 Task: Find a house in Lara, Australia for 8 guests from 24 Aug to 10 Sep, with 4 bedrooms, 4 beds, 4 bathrooms, a price range of ₹12,000 to ₹15,000, and free parking.
Action: Mouse moved to (425, 100)
Screenshot: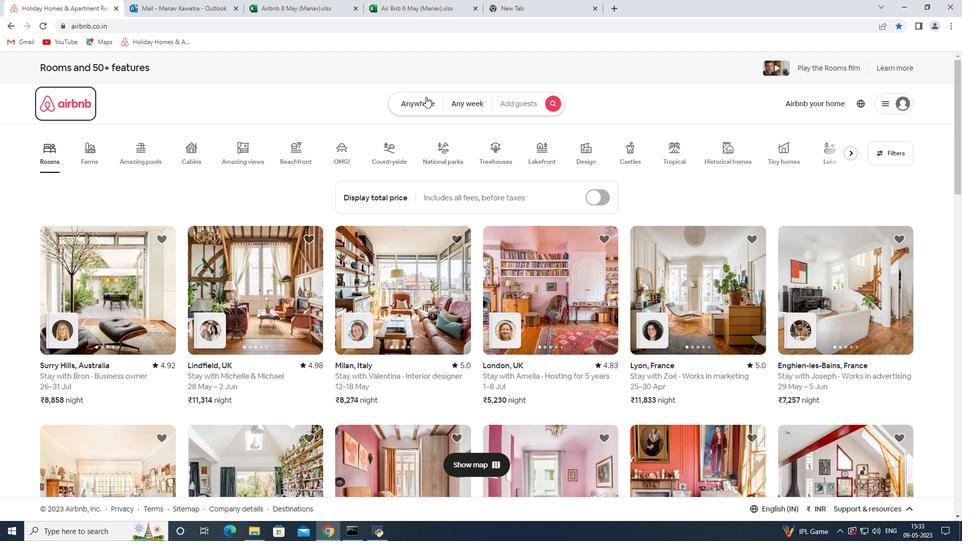 
Action: Mouse pressed left at (425, 100)
Screenshot: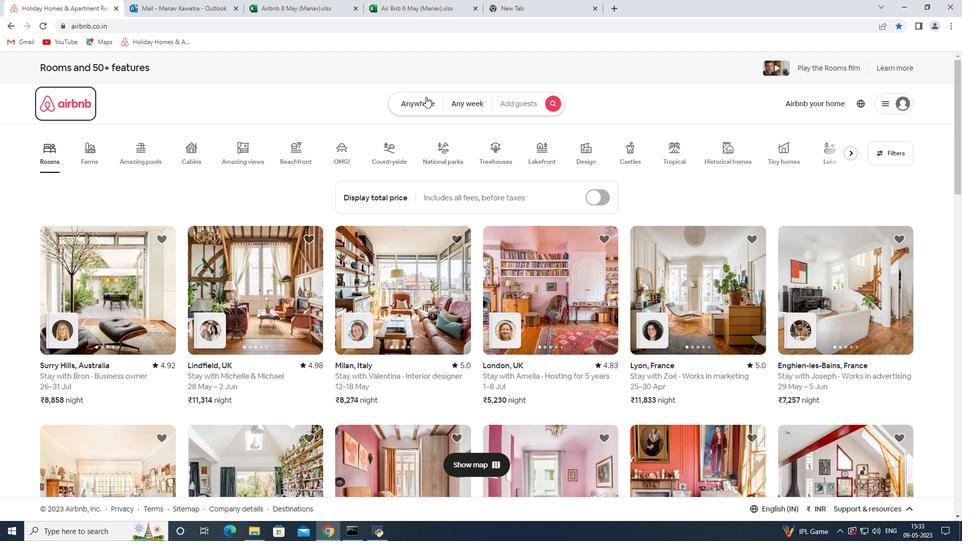 
Action: Mouse moved to (371, 143)
Screenshot: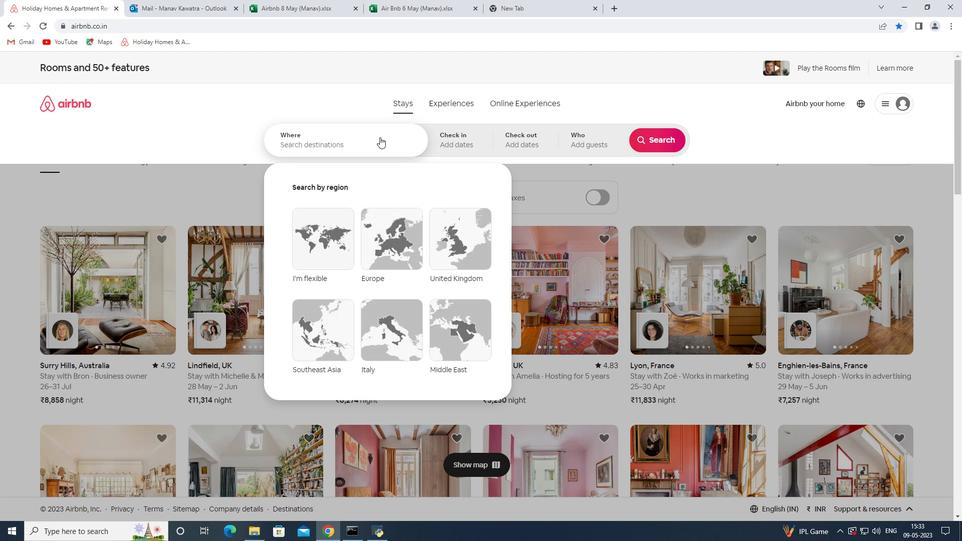 
Action: Mouse pressed left at (371, 143)
Screenshot: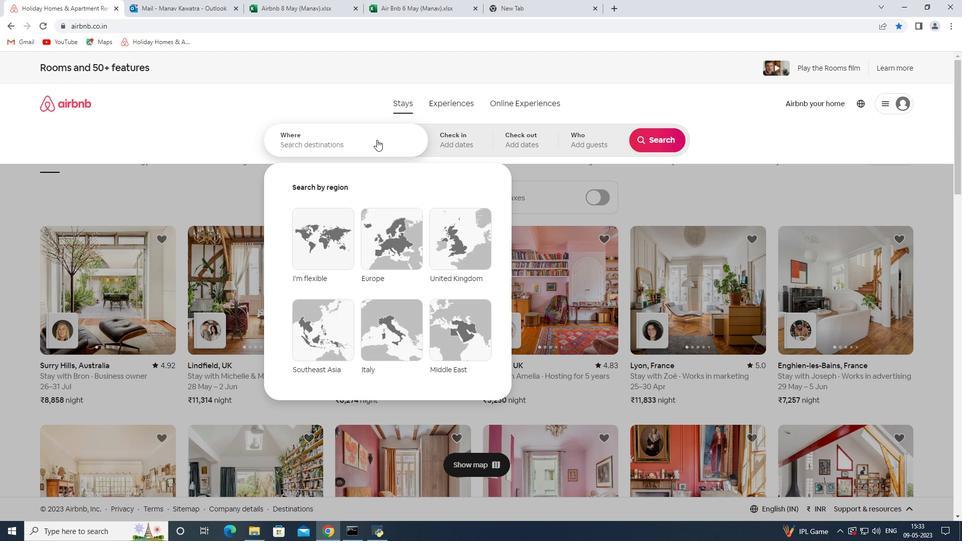 
Action: Key pressed <Key.shift>Lara<Key.space><Key.shift><Key.shift><Key.shift><Key.shift><Key.shift><Key.shift><Key.shift>Australia<Key.space><Key.enter>
Screenshot: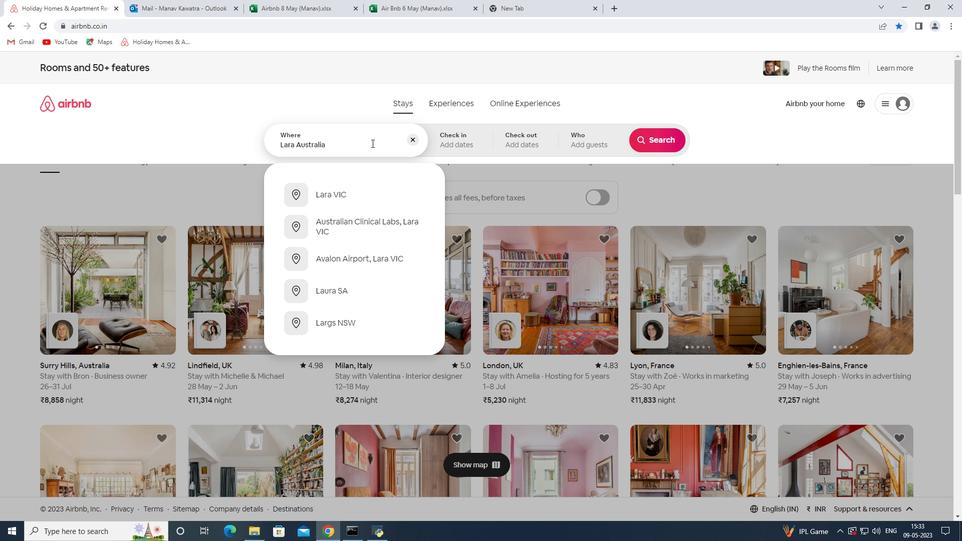
Action: Mouse moved to (656, 226)
Screenshot: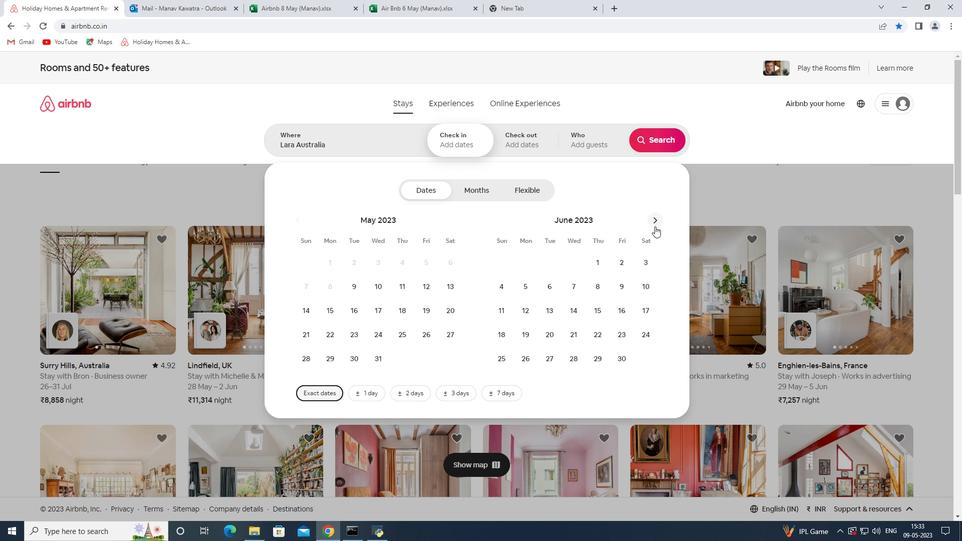 
Action: Mouse pressed left at (656, 226)
Screenshot: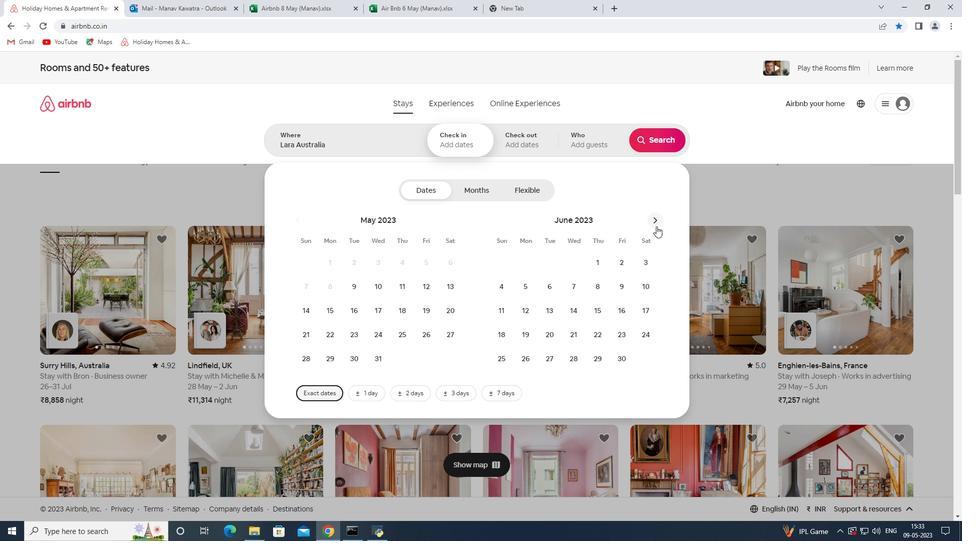 
Action: Mouse pressed left at (656, 226)
Screenshot: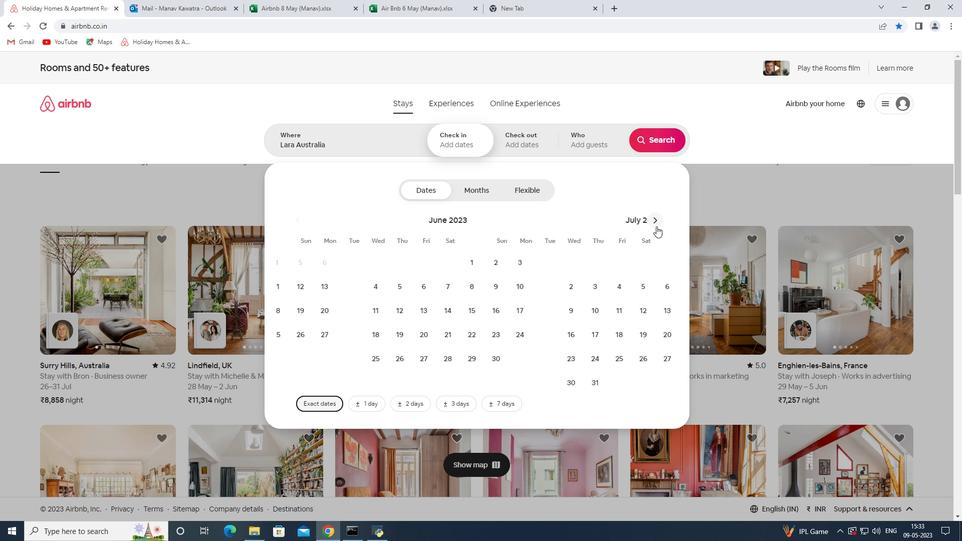 
Action: Mouse moved to (600, 335)
Screenshot: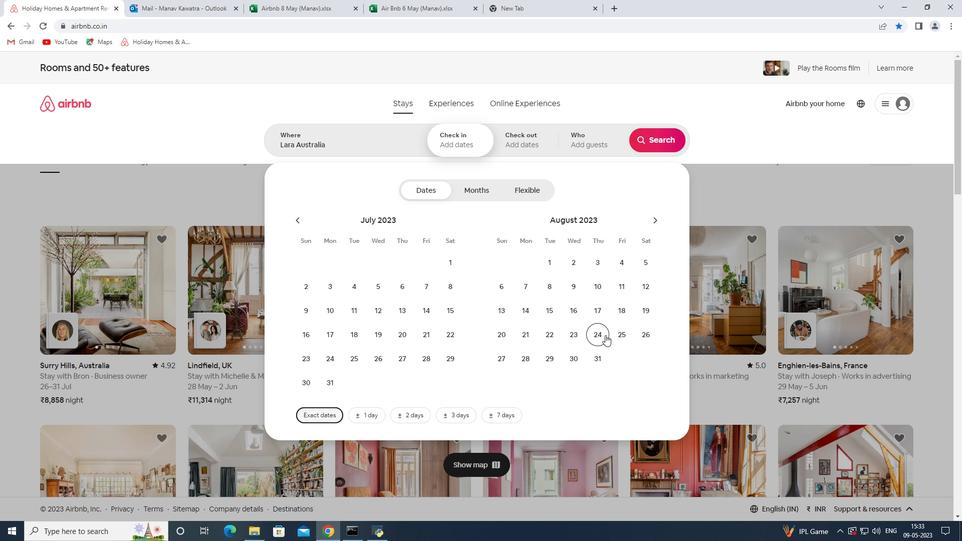 
Action: Mouse pressed left at (600, 335)
Screenshot: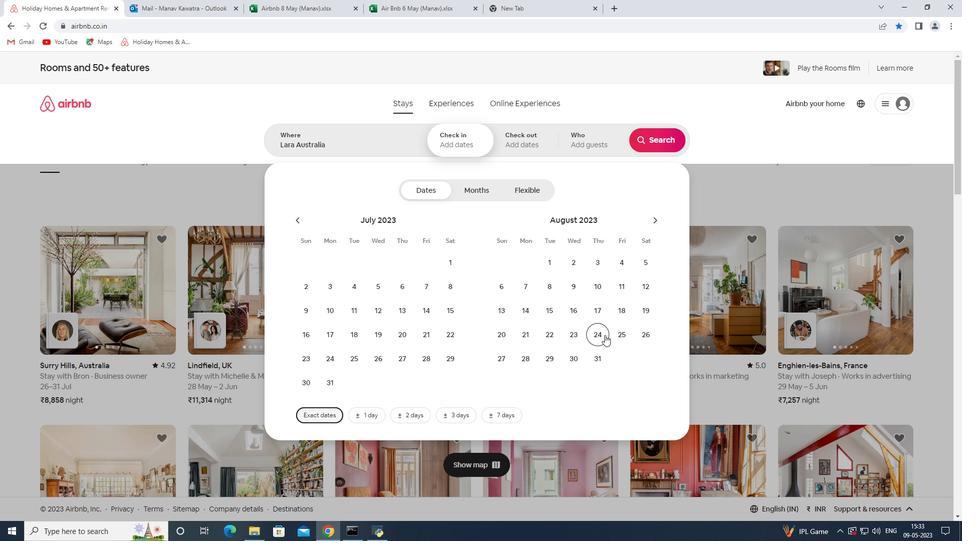 
Action: Mouse moved to (655, 218)
Screenshot: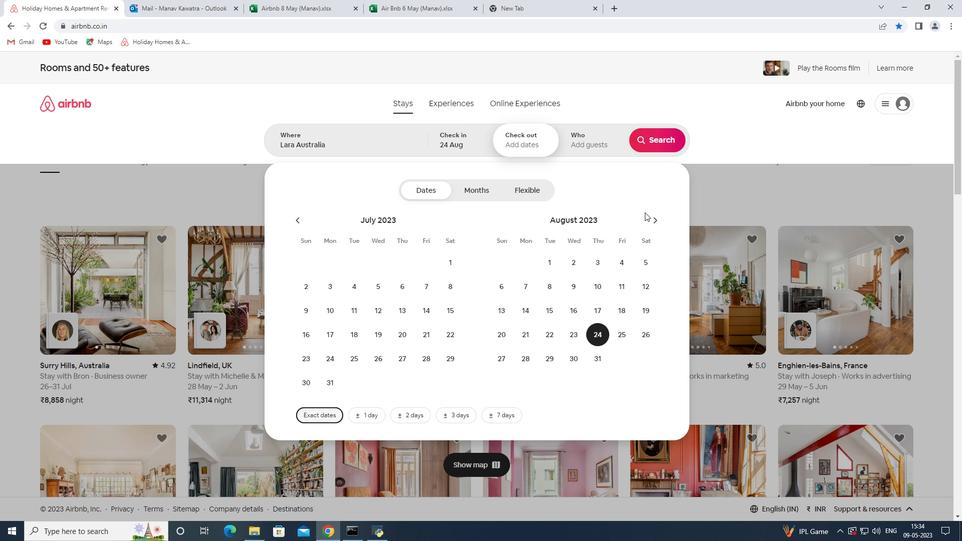 
Action: Mouse pressed left at (655, 218)
Screenshot: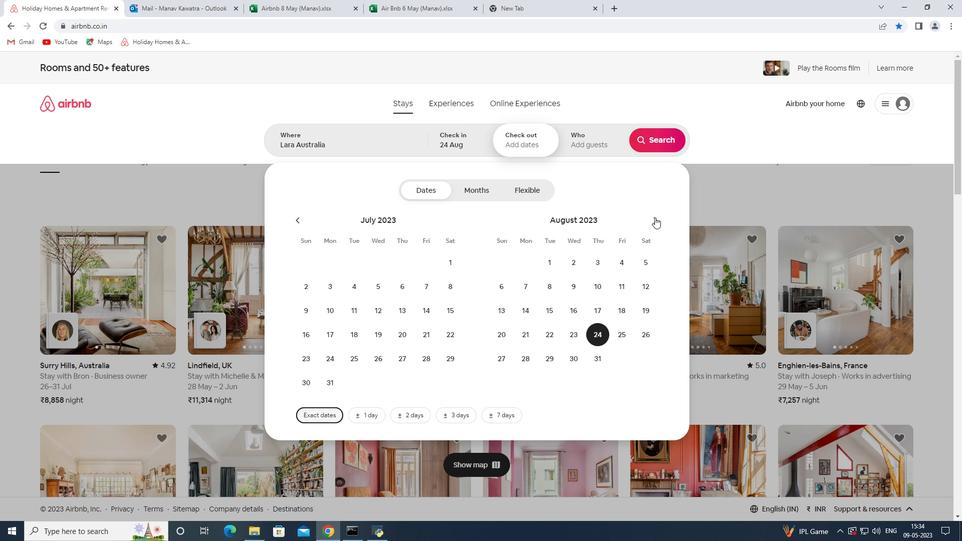 
Action: Mouse moved to (498, 316)
Screenshot: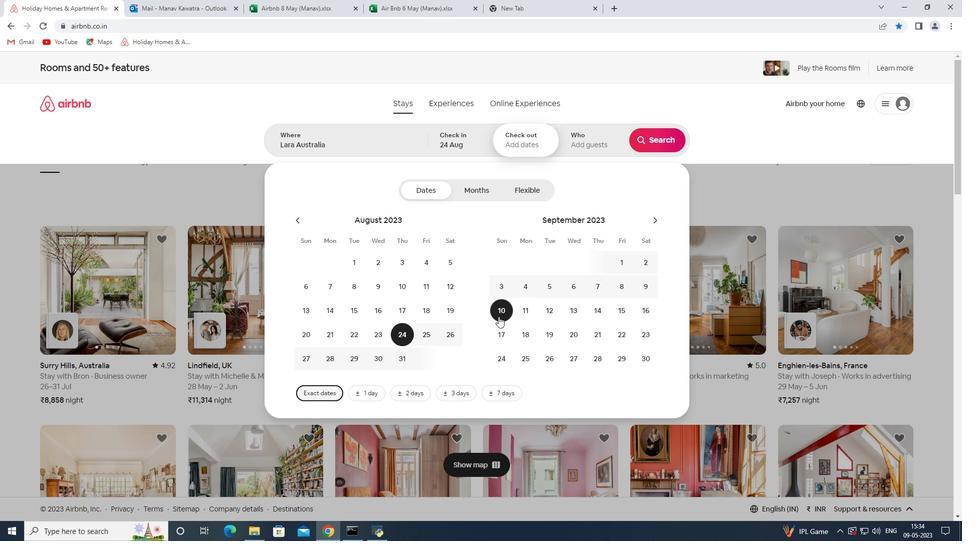 
Action: Mouse pressed left at (498, 316)
Screenshot: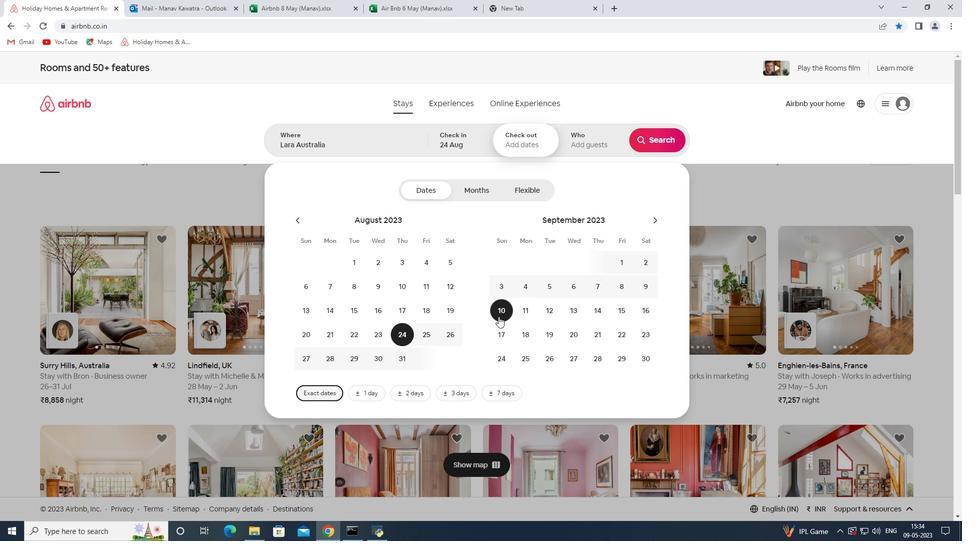 
Action: Mouse moved to (589, 141)
Screenshot: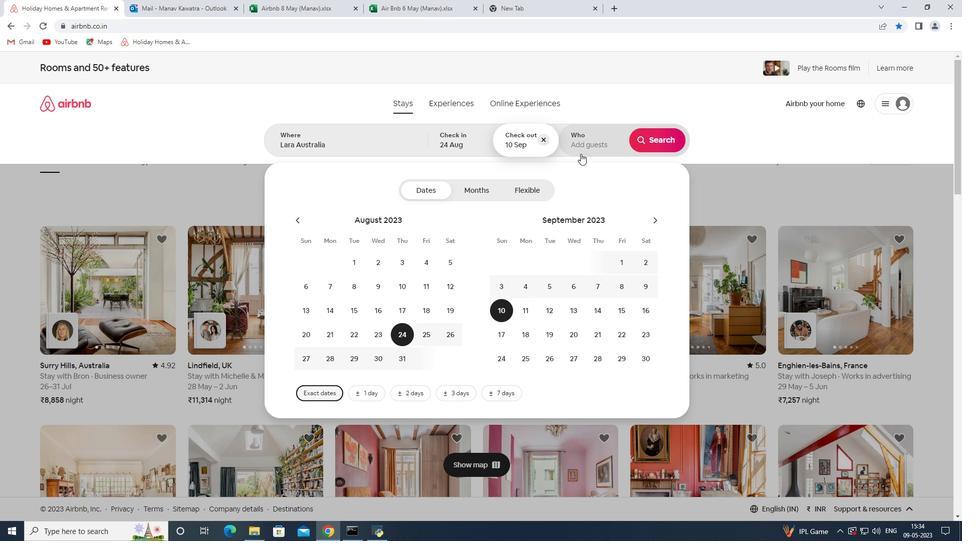 
Action: Mouse pressed left at (589, 141)
Screenshot: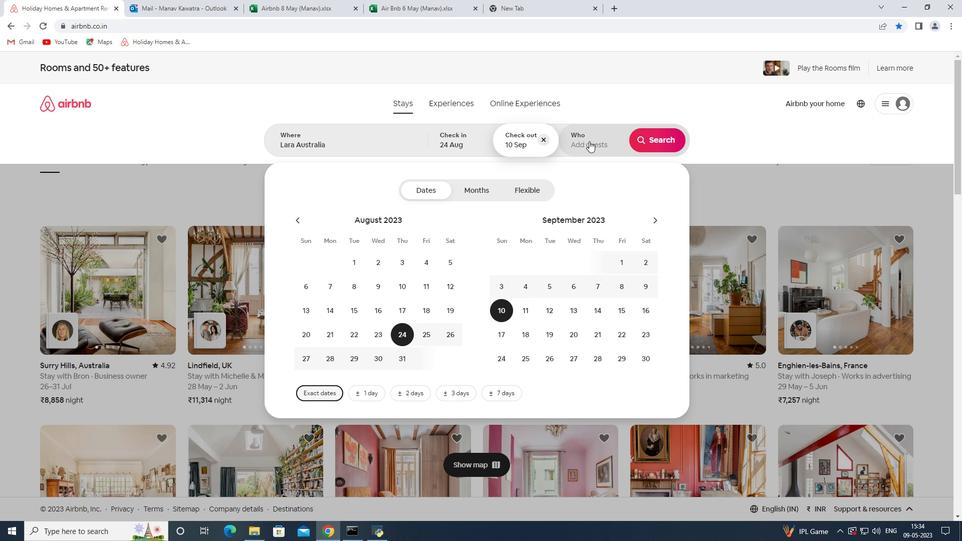 
Action: Mouse moved to (660, 199)
Screenshot: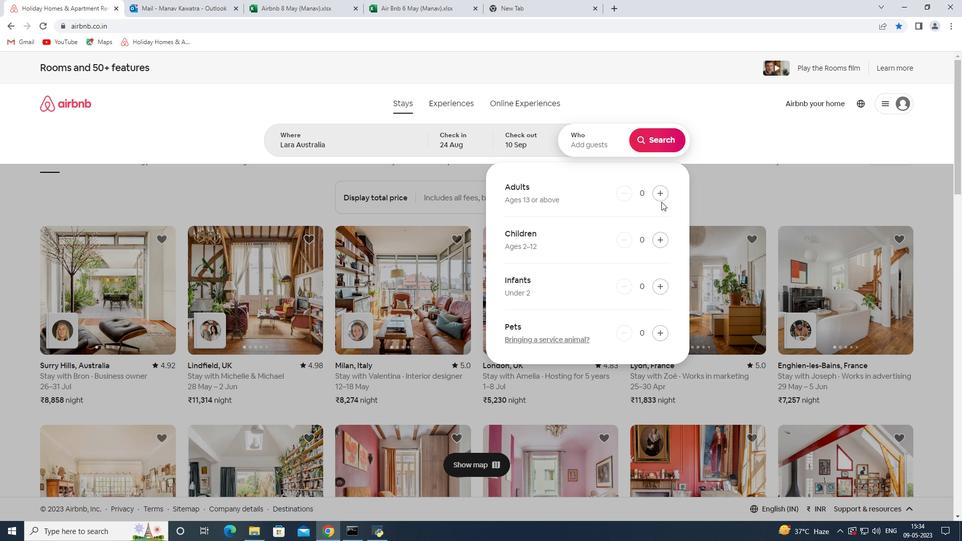 
Action: Mouse pressed left at (660, 199)
Screenshot: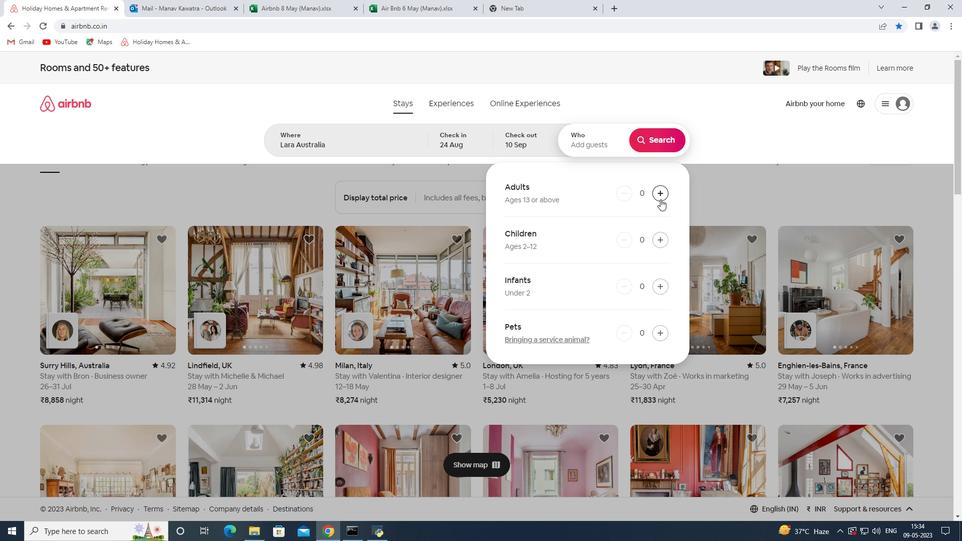 
Action: Mouse moved to (660, 194)
Screenshot: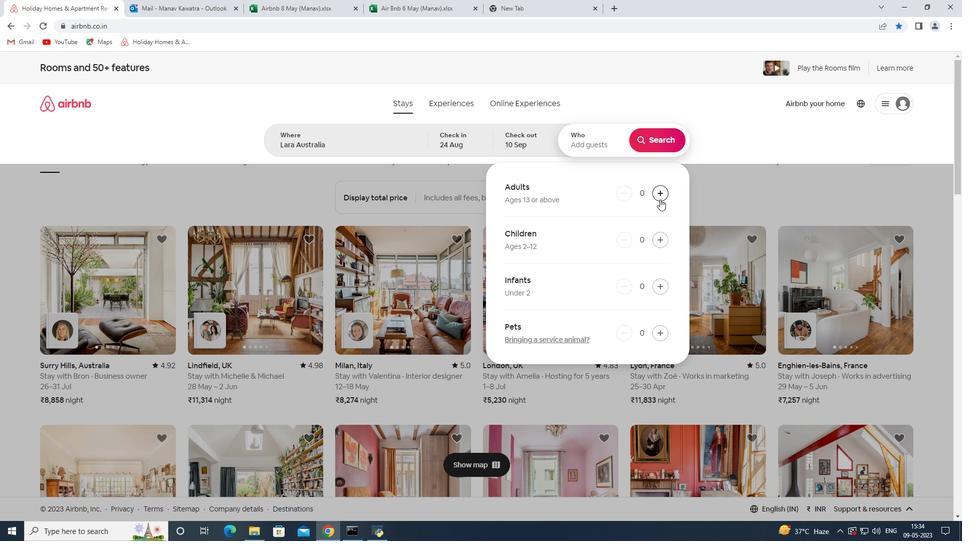 
Action: Mouse pressed left at (660, 194)
Screenshot: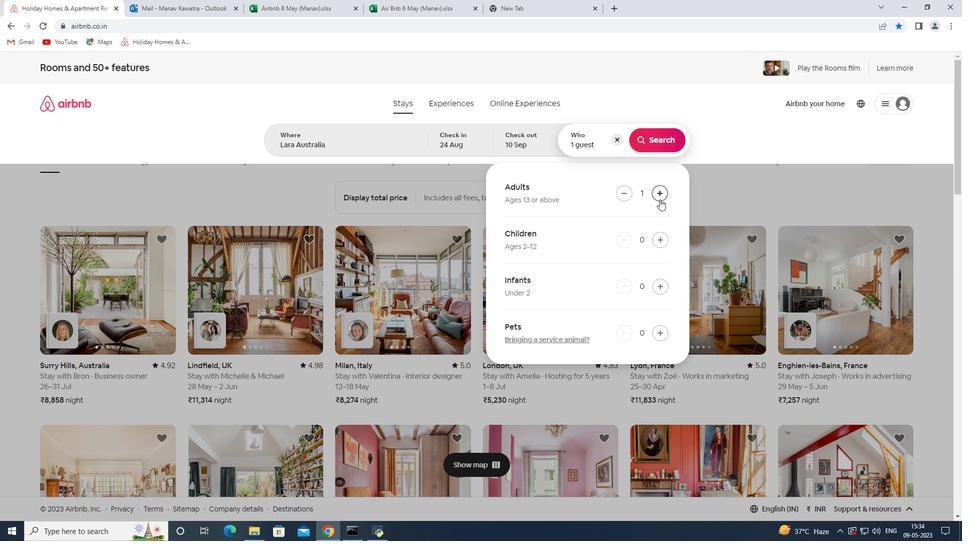 
Action: Mouse moved to (660, 194)
Screenshot: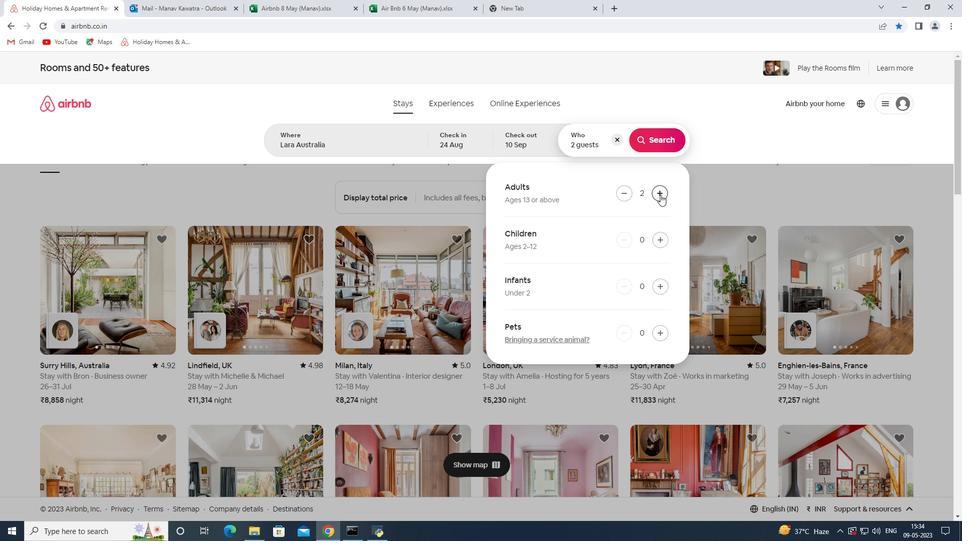 
Action: Mouse pressed left at (660, 194)
Screenshot: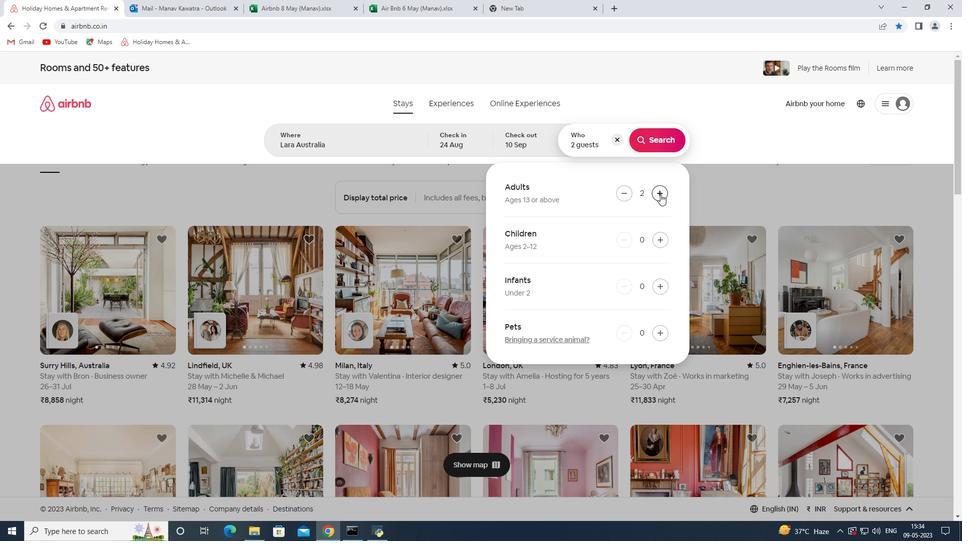 
Action: Mouse pressed left at (660, 194)
Screenshot: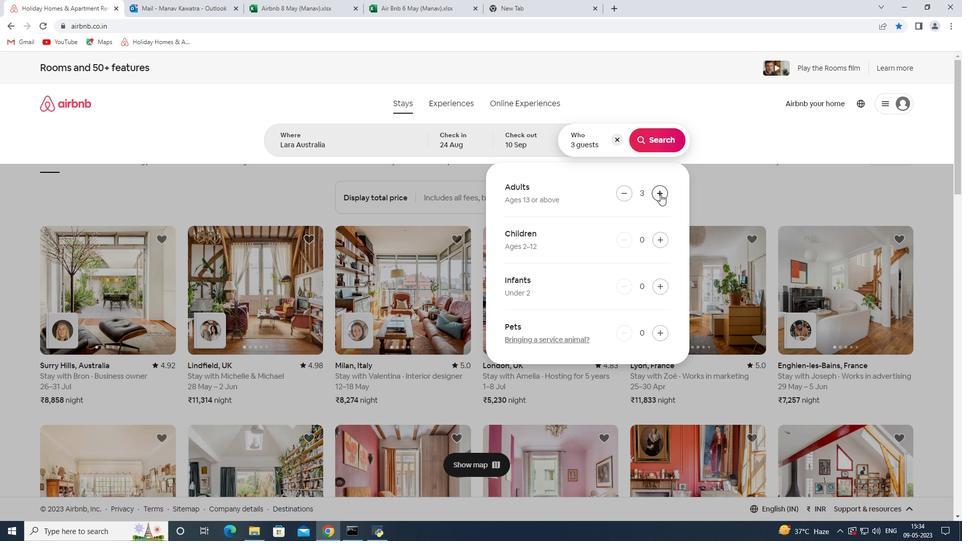 
Action: Mouse pressed left at (660, 194)
Screenshot: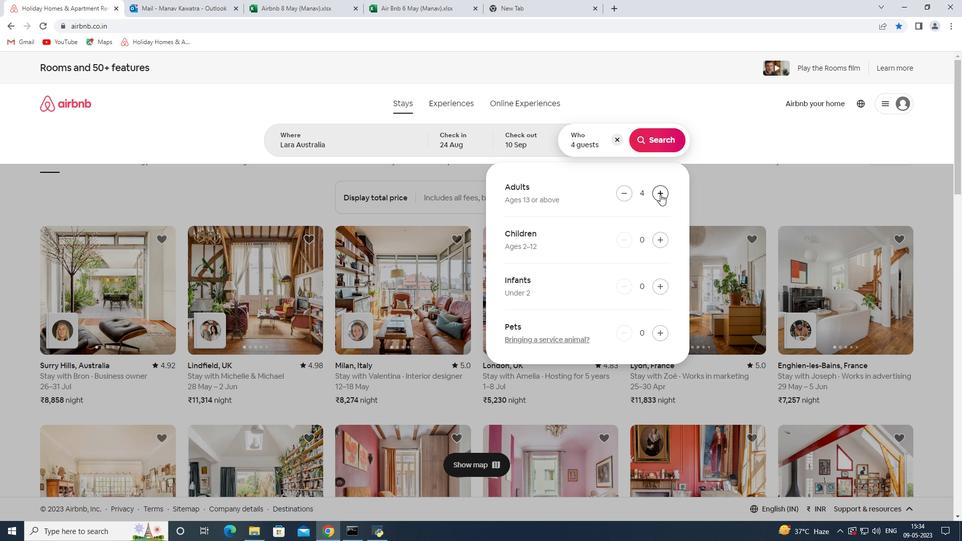 
Action: Mouse pressed left at (660, 194)
Screenshot: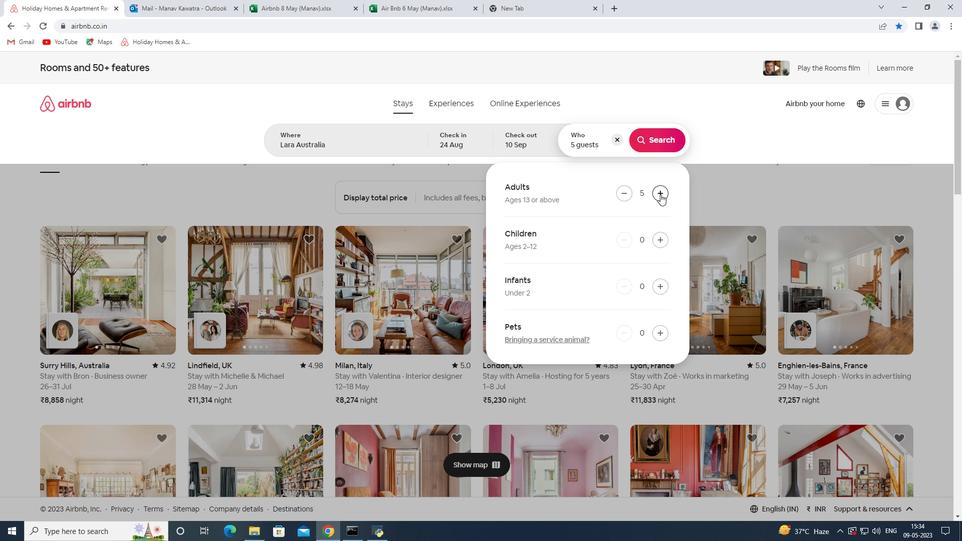 
Action: Mouse pressed left at (660, 194)
Screenshot: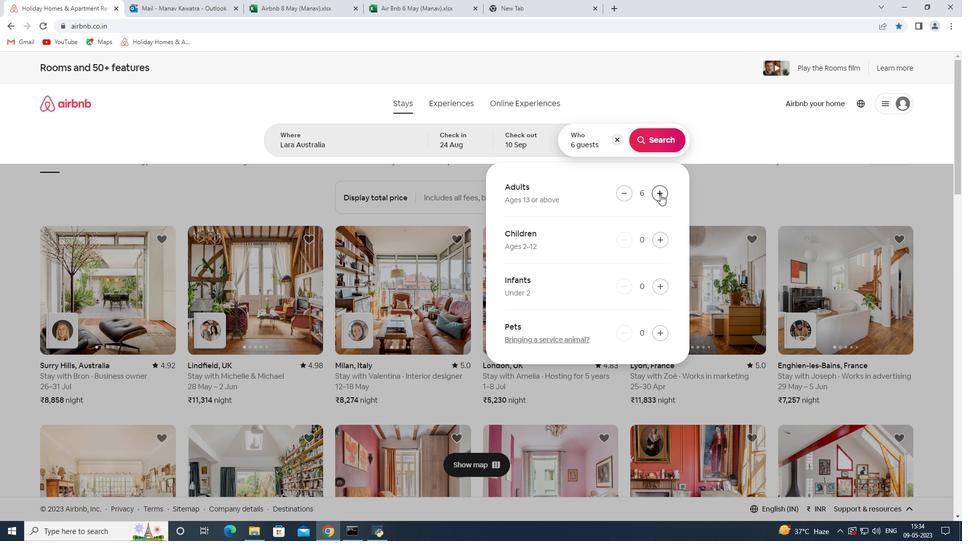 
Action: Mouse pressed left at (660, 194)
Screenshot: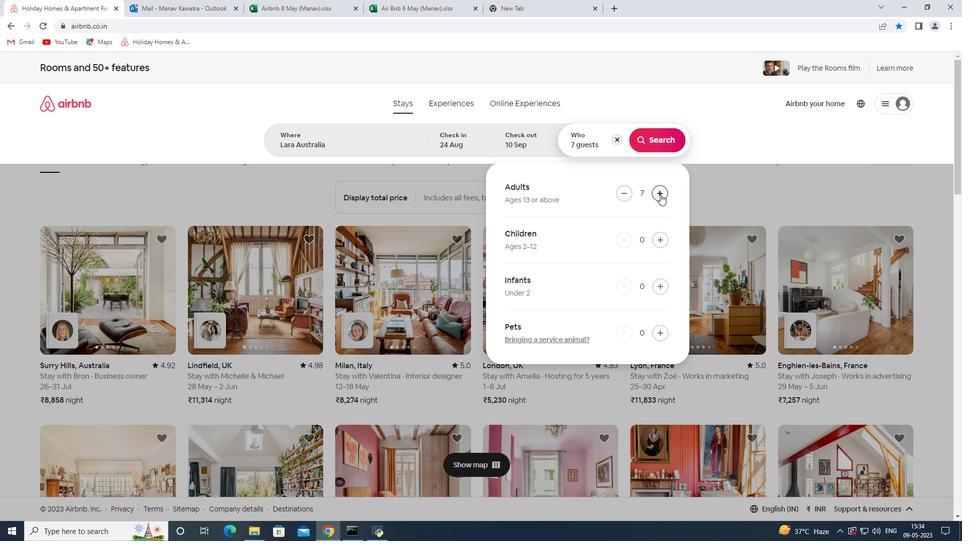 
Action: Mouse moved to (659, 148)
Screenshot: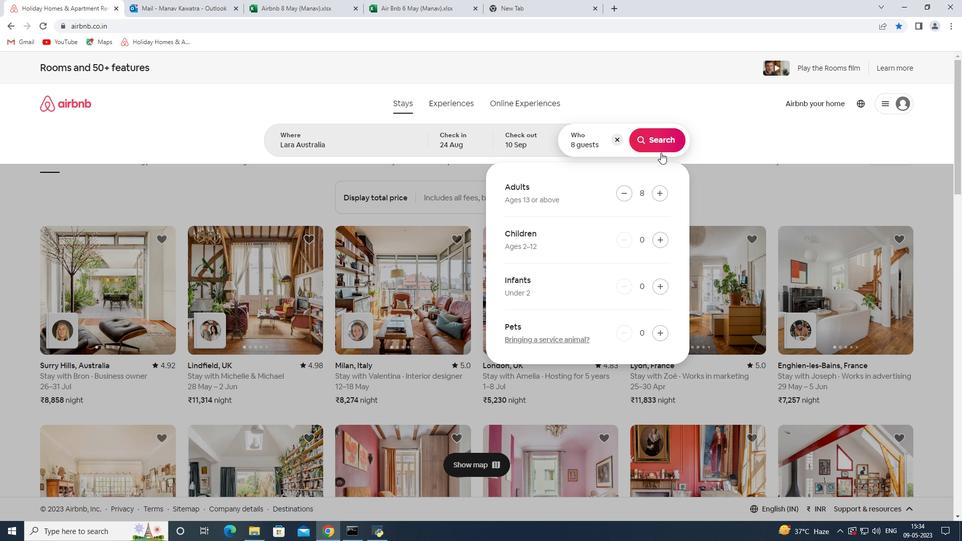 
Action: Mouse pressed left at (659, 148)
Screenshot: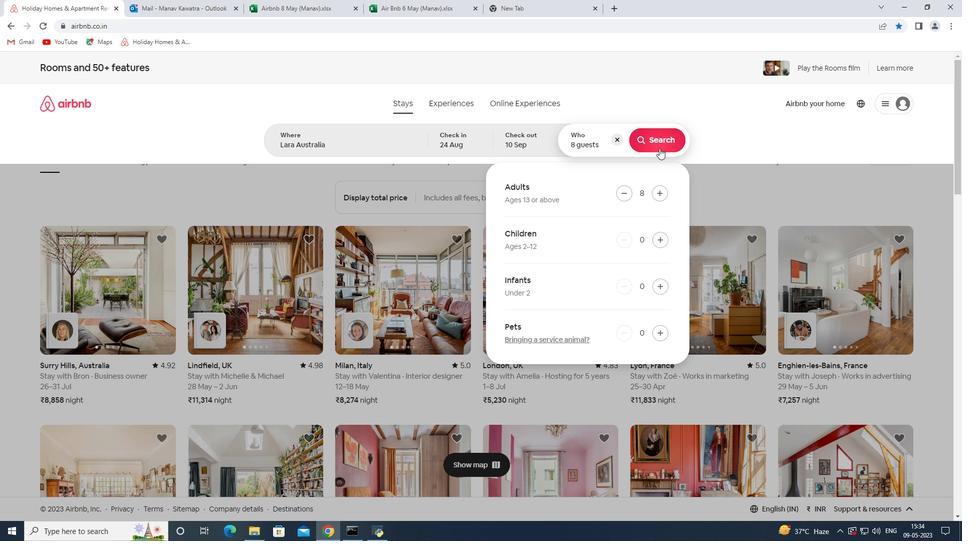 
Action: Mouse moved to (919, 116)
Screenshot: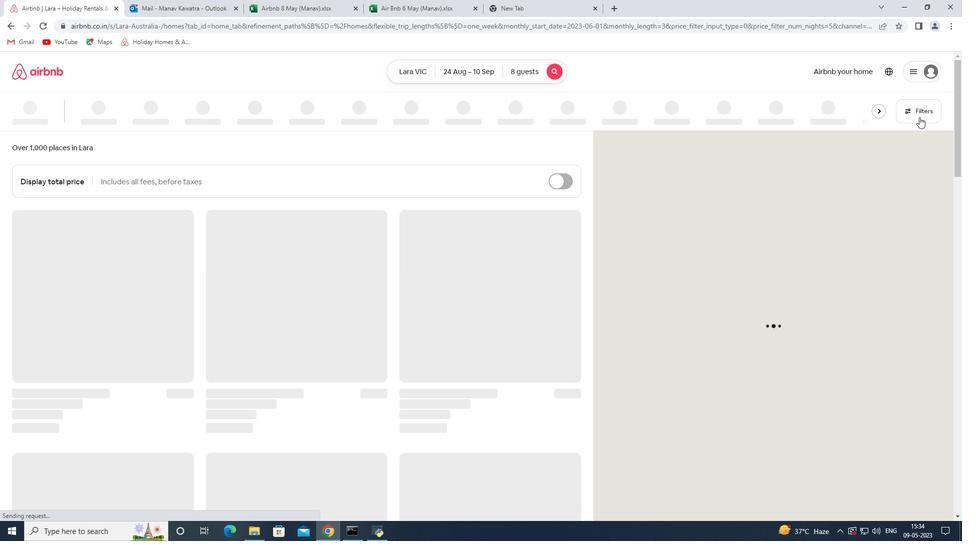 
Action: Mouse pressed left at (919, 116)
Screenshot: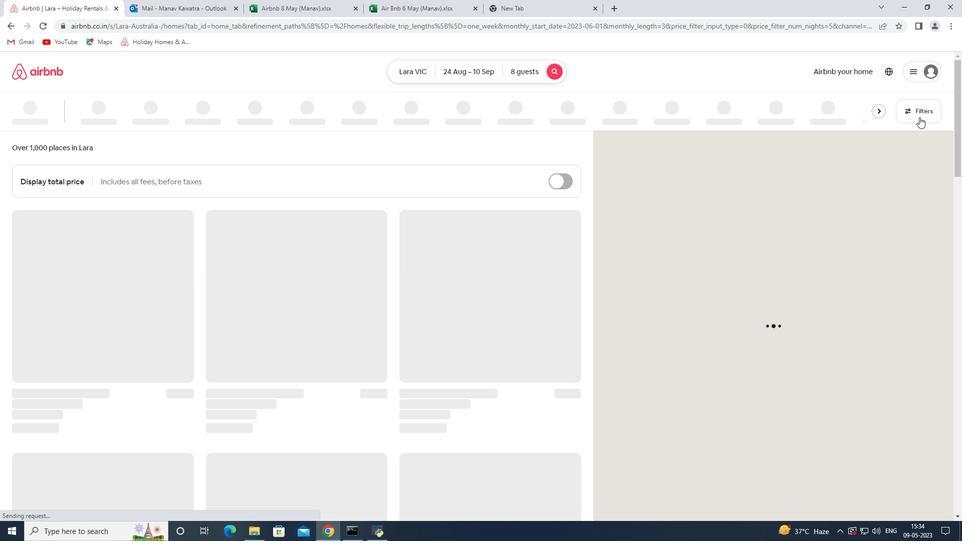 
Action: Mouse moved to (347, 354)
Screenshot: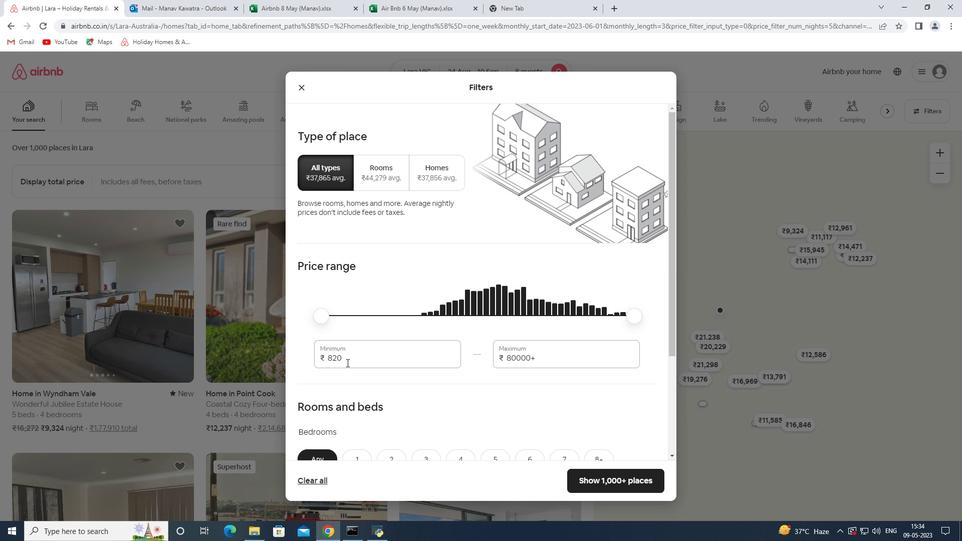 
Action: Mouse pressed left at (347, 354)
Screenshot: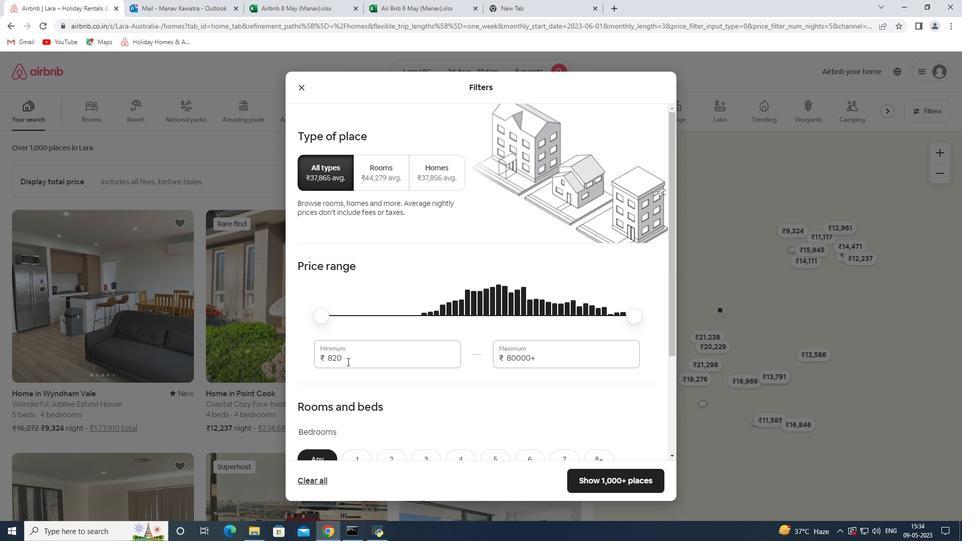 
Action: Mouse pressed left at (347, 354)
Screenshot: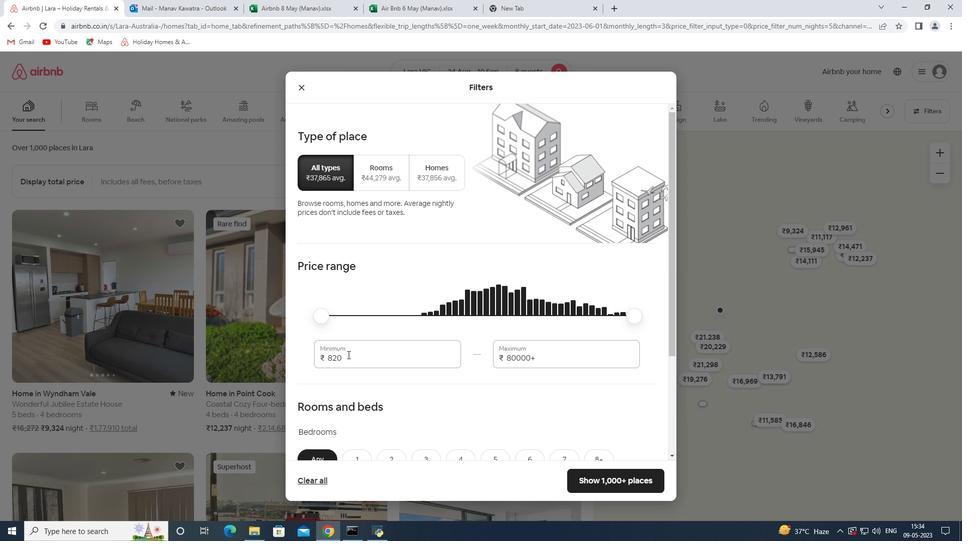 
Action: Key pressed 12000<Key.tab>15000
Screenshot: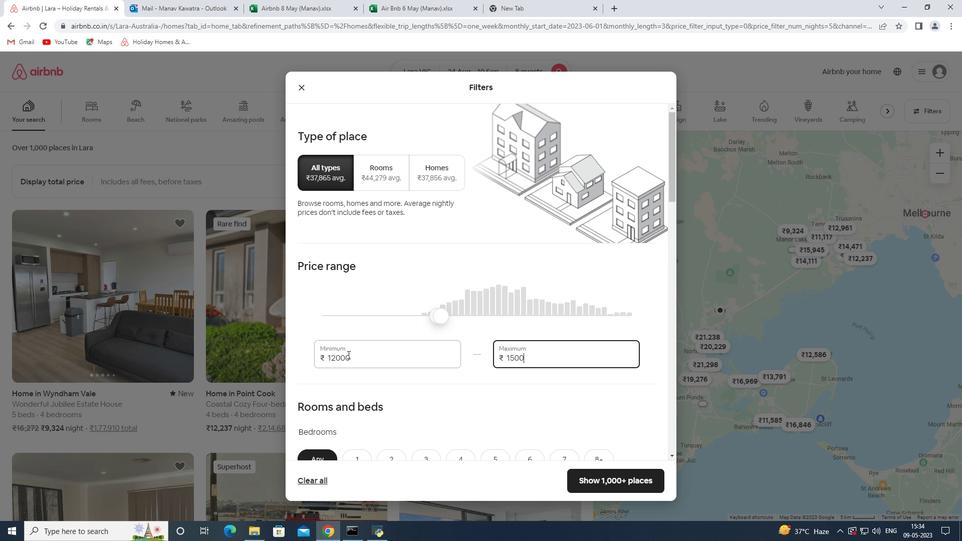 
Action: Mouse moved to (244, 279)
Screenshot: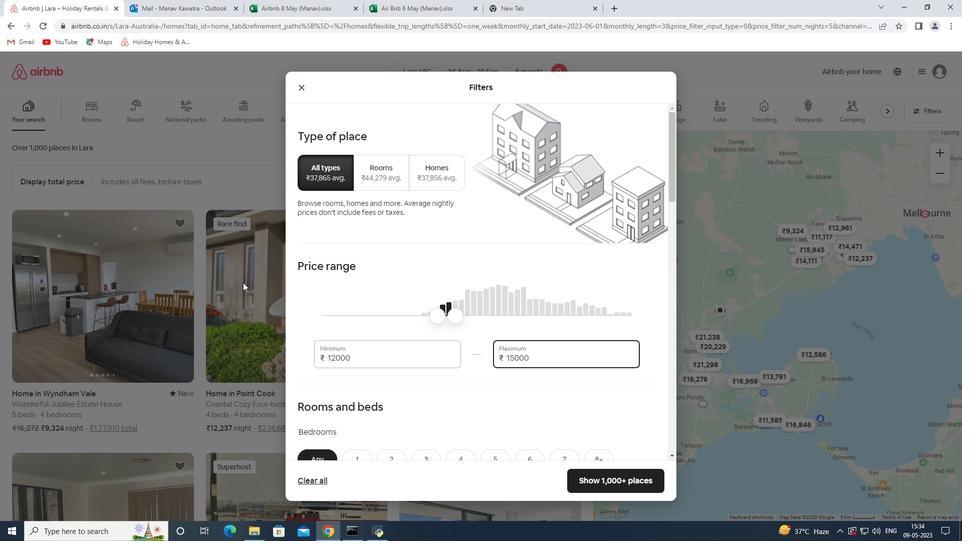 
Action: Mouse scrolled (244, 279) with delta (0, 0)
Screenshot: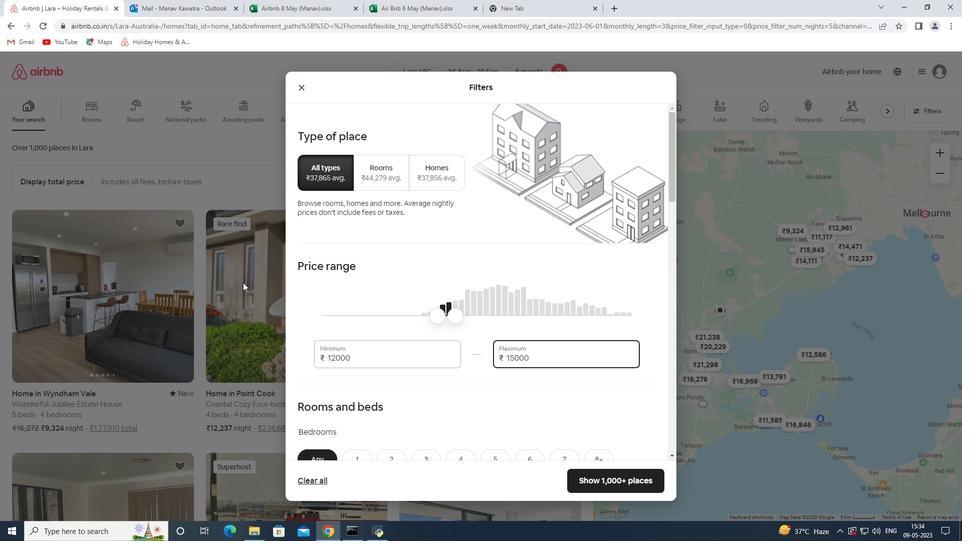 
Action: Mouse moved to (248, 277)
Screenshot: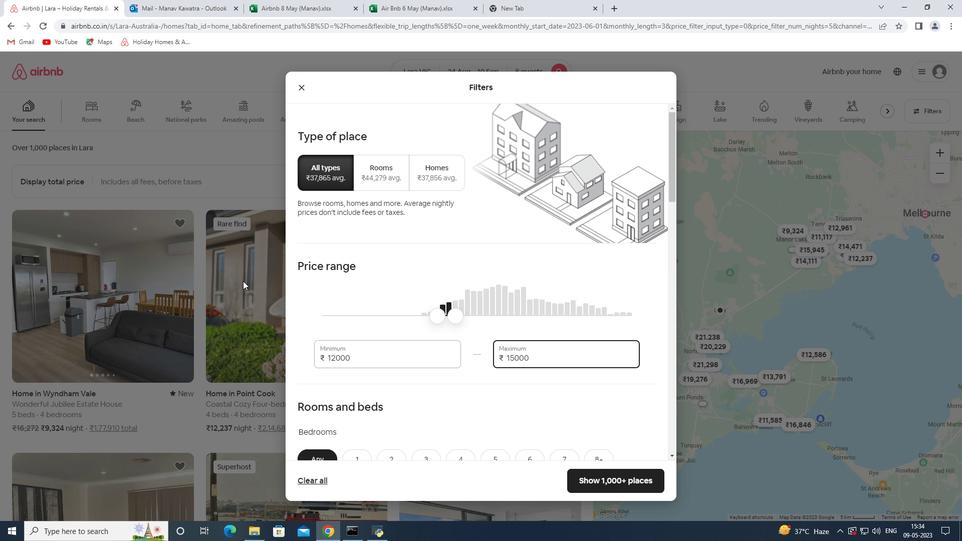 
Action: Mouse scrolled (248, 276) with delta (0, 0)
Screenshot: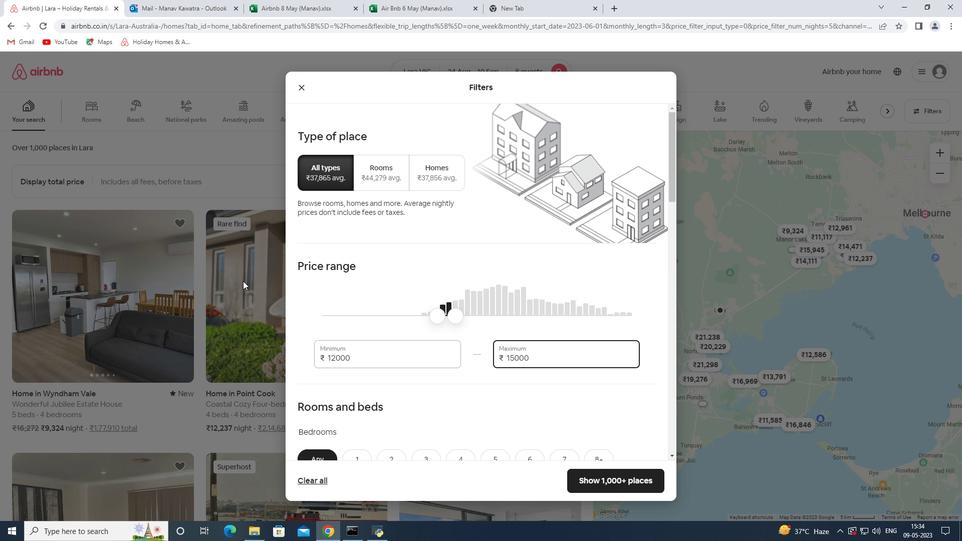 
Action: Mouse moved to (366, 283)
Screenshot: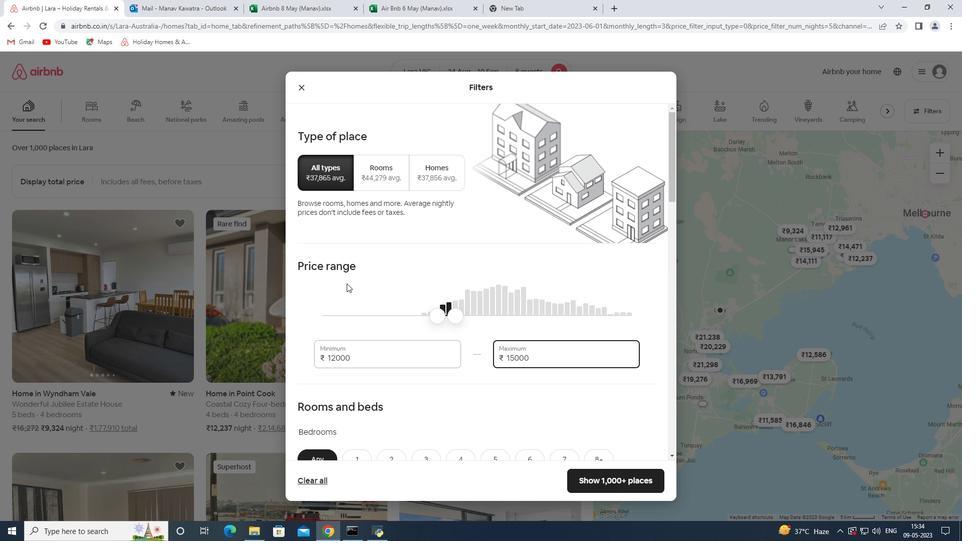 
Action: Mouse scrolled (366, 283) with delta (0, 0)
Screenshot: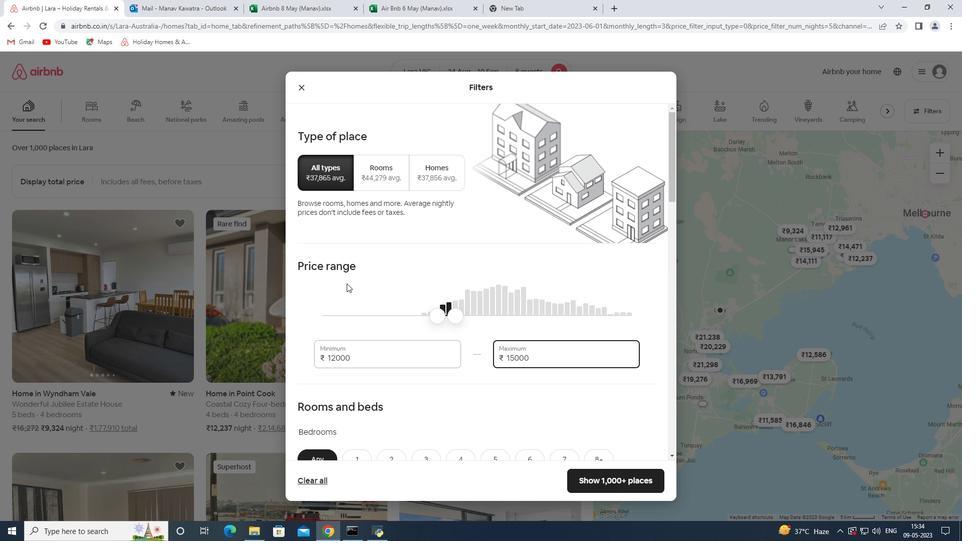 
Action: Mouse moved to (377, 279)
Screenshot: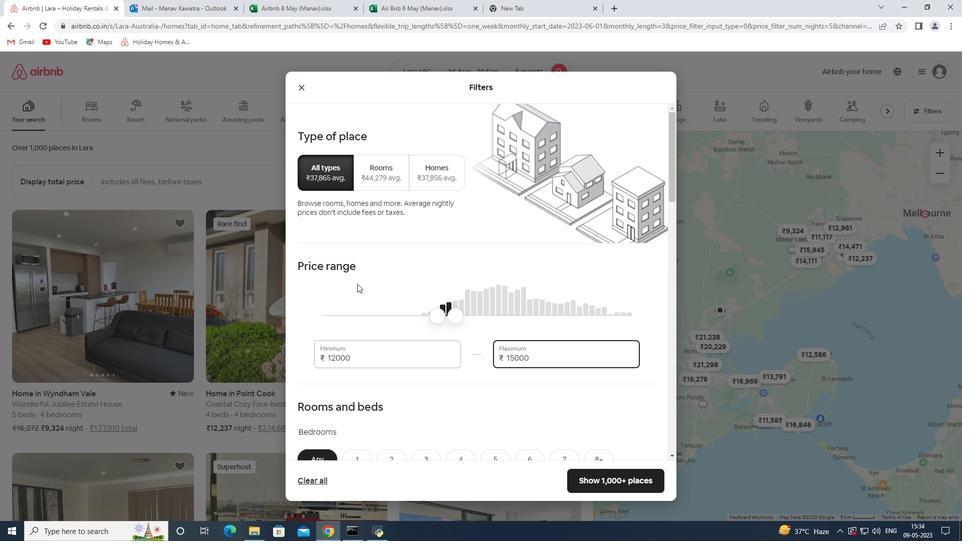 
Action: Mouse scrolled (377, 279) with delta (0, 0)
Screenshot: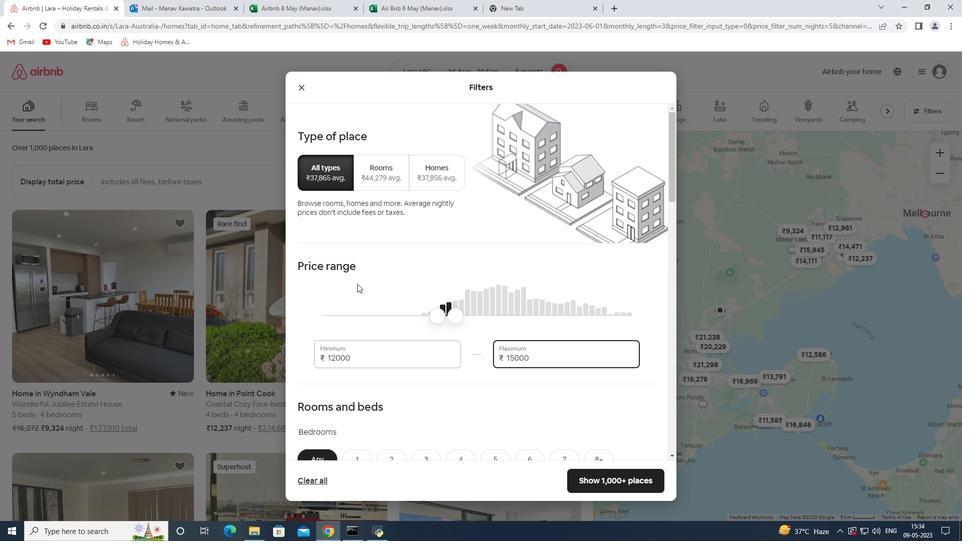 
Action: Mouse moved to (397, 272)
Screenshot: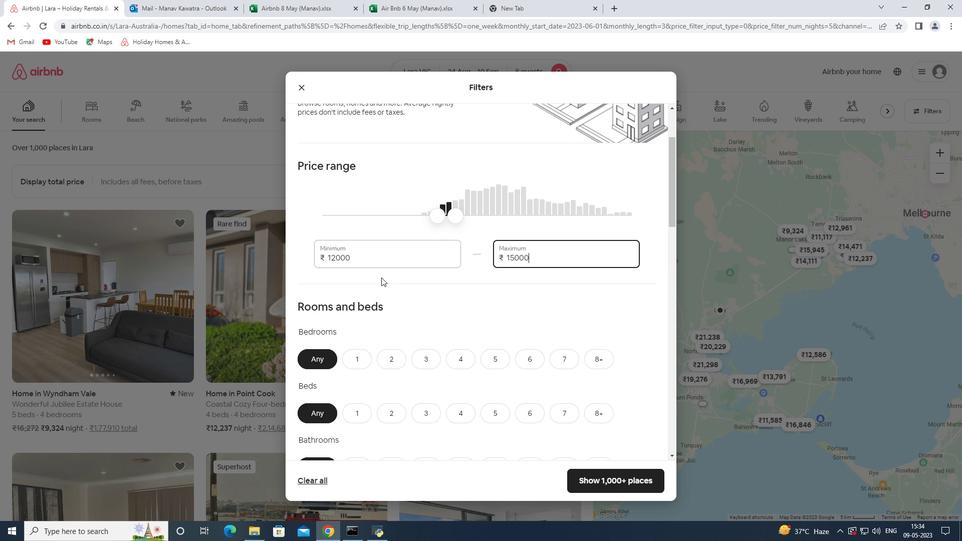 
Action: Mouse scrolled (397, 272) with delta (0, 0)
Screenshot: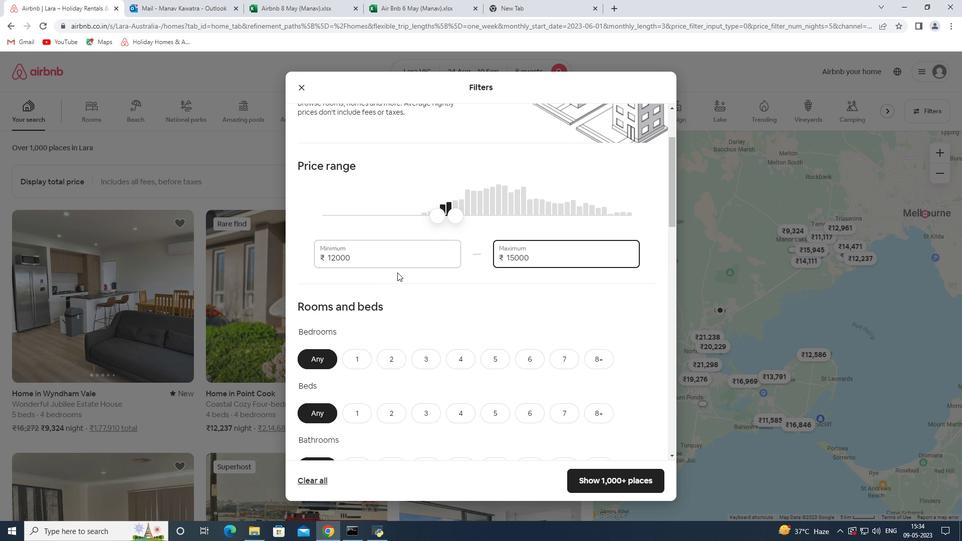 
Action: Mouse moved to (460, 313)
Screenshot: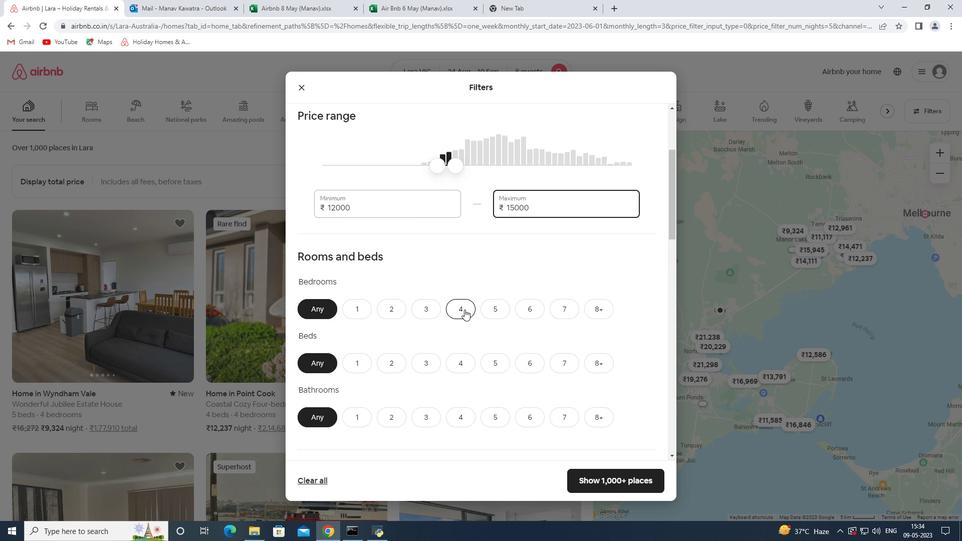 
Action: Mouse pressed left at (460, 313)
Screenshot: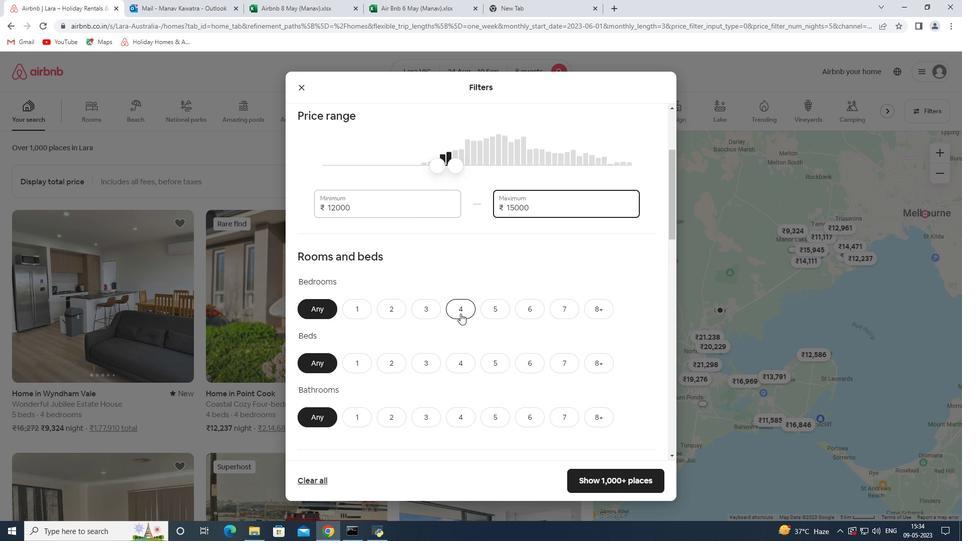 
Action: Mouse moved to (600, 366)
Screenshot: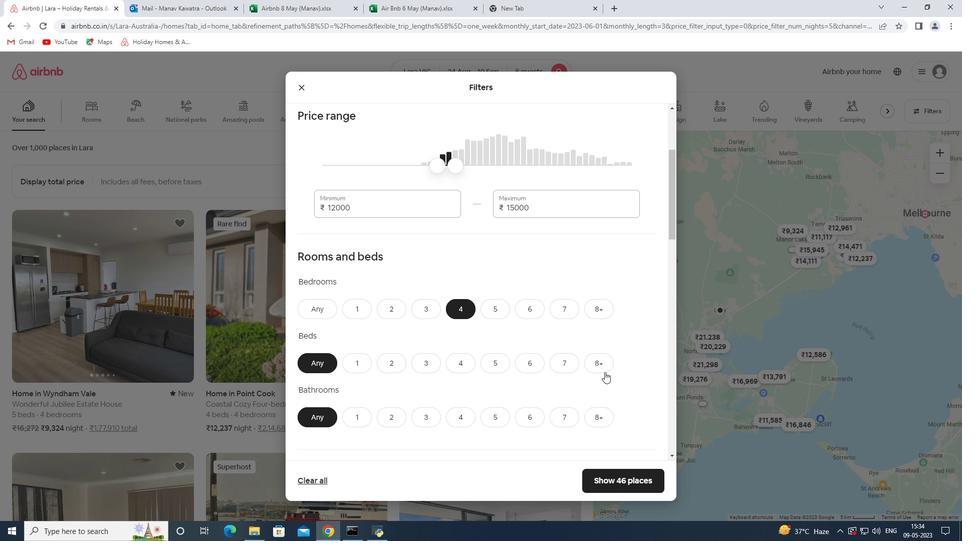 
Action: Mouse pressed left at (600, 366)
Screenshot: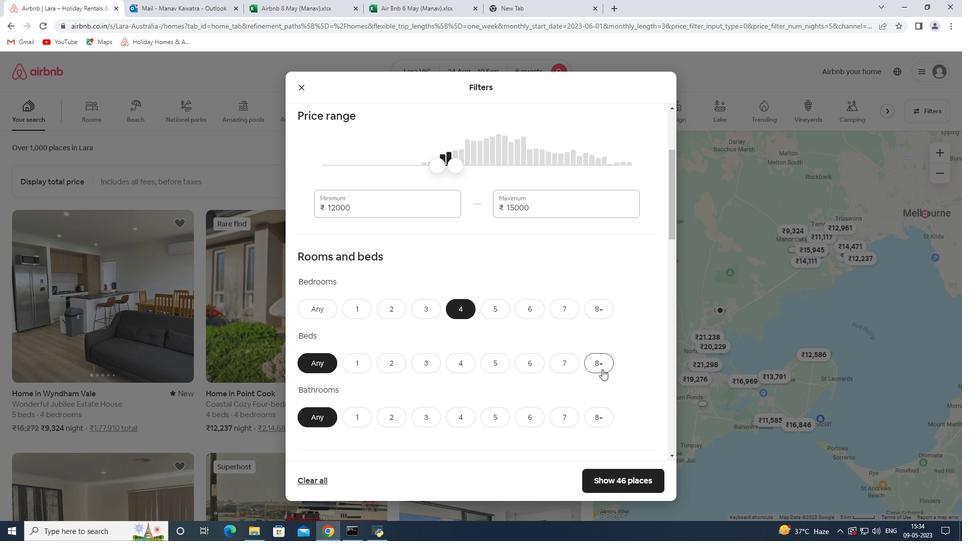 
Action: Mouse moved to (455, 415)
Screenshot: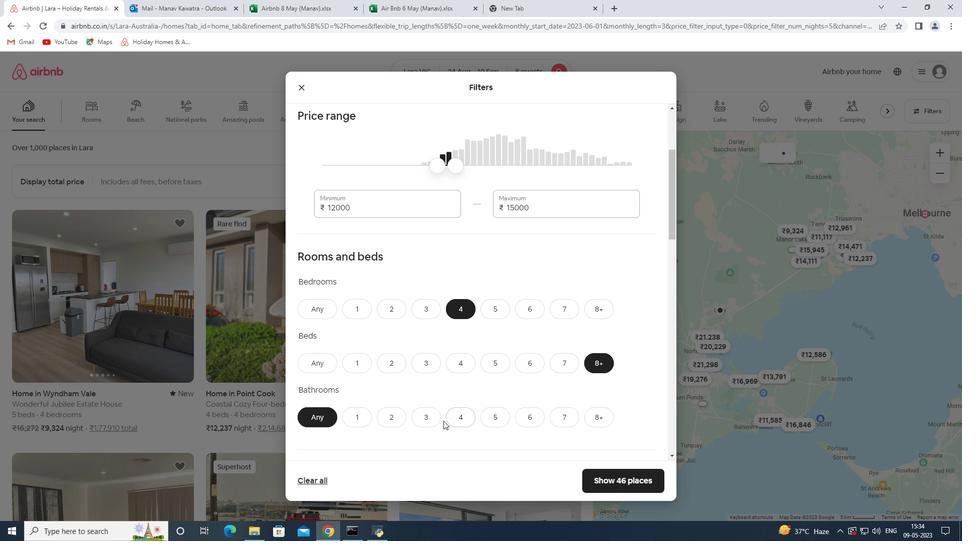
Action: Mouse pressed left at (455, 415)
Screenshot: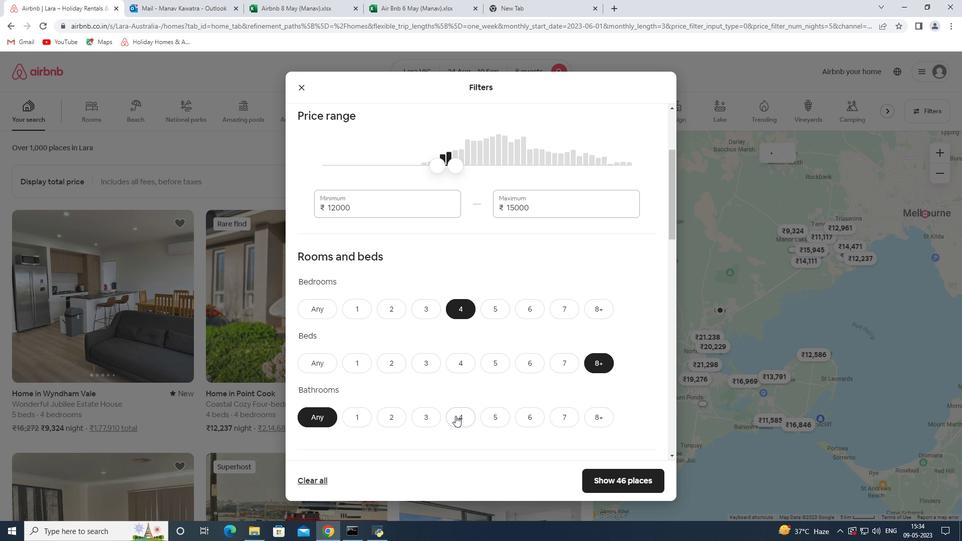 
Action: Mouse moved to (477, 348)
Screenshot: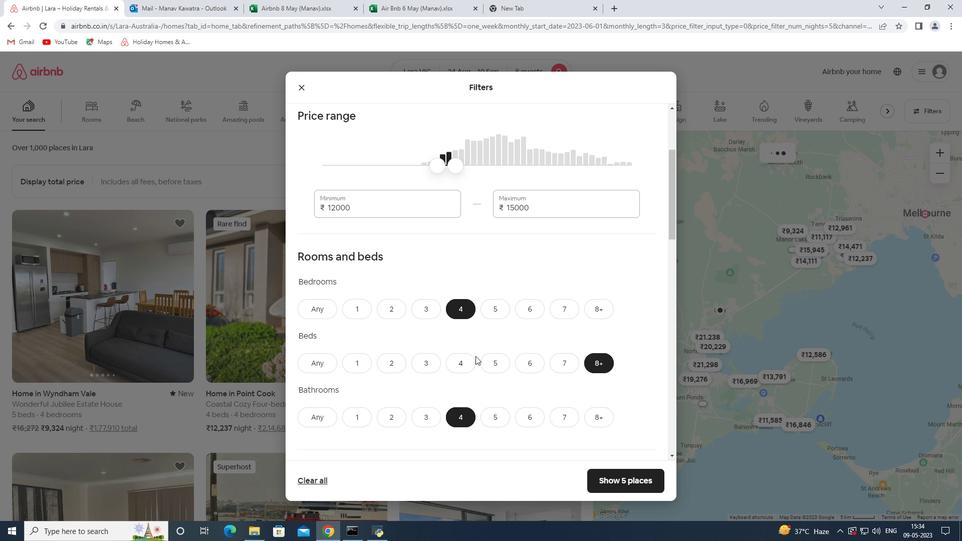
Action: Mouse scrolled (477, 348) with delta (0, 0)
Screenshot: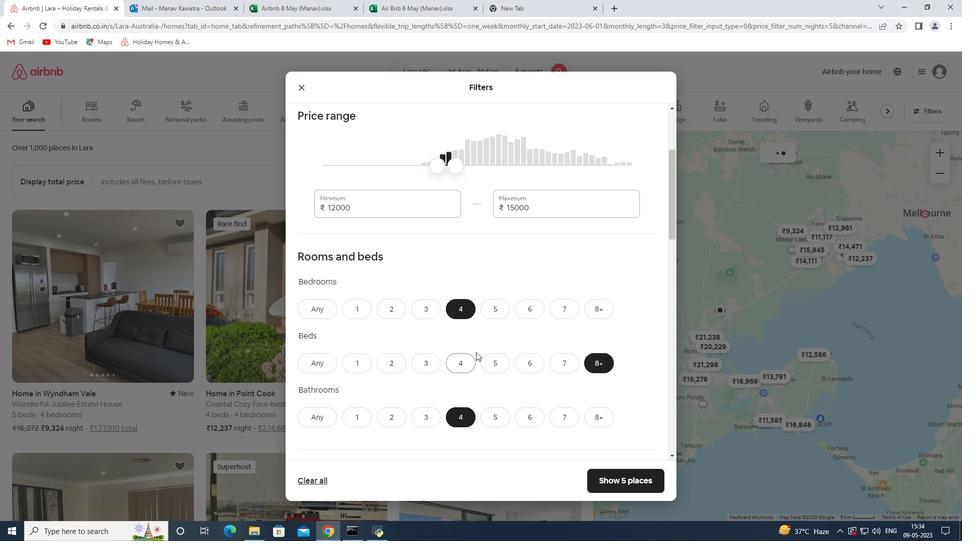 
Action: Mouse scrolled (477, 348) with delta (0, 0)
Screenshot: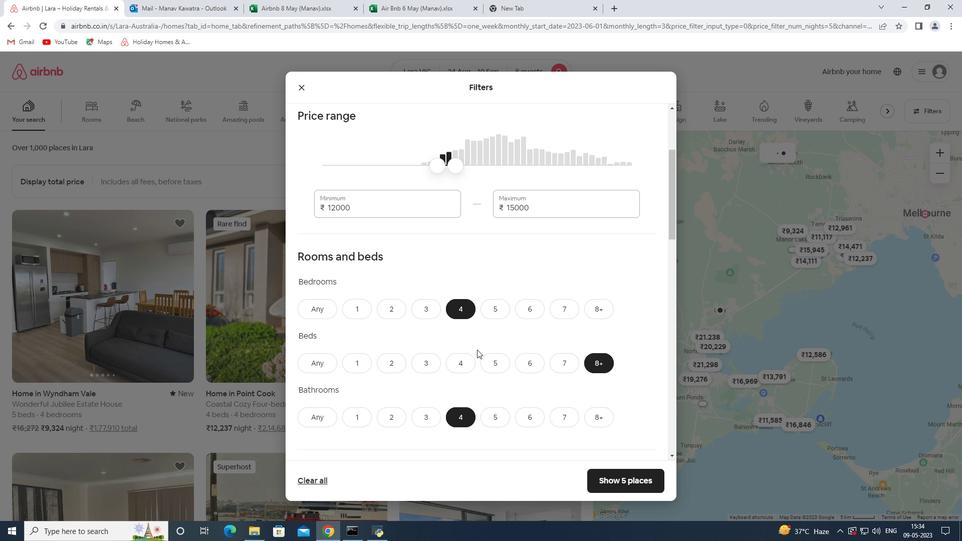 
Action: Mouse scrolled (477, 348) with delta (0, 0)
Screenshot: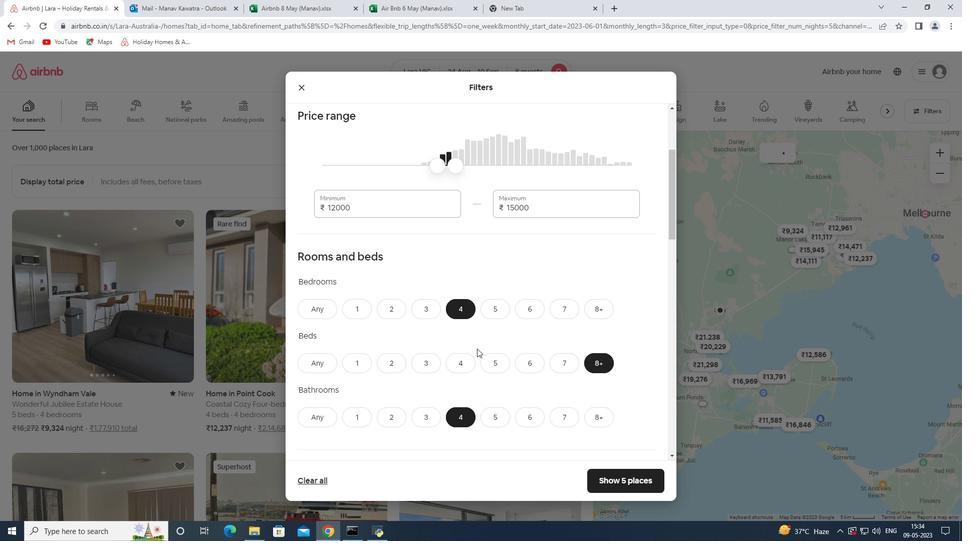 
Action: Mouse moved to (359, 375)
Screenshot: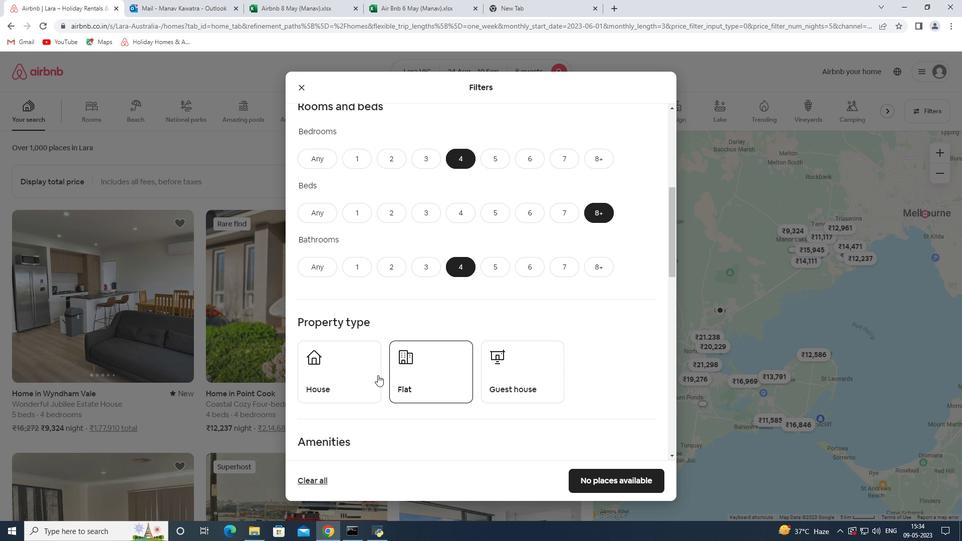 
Action: Mouse pressed left at (359, 375)
Screenshot: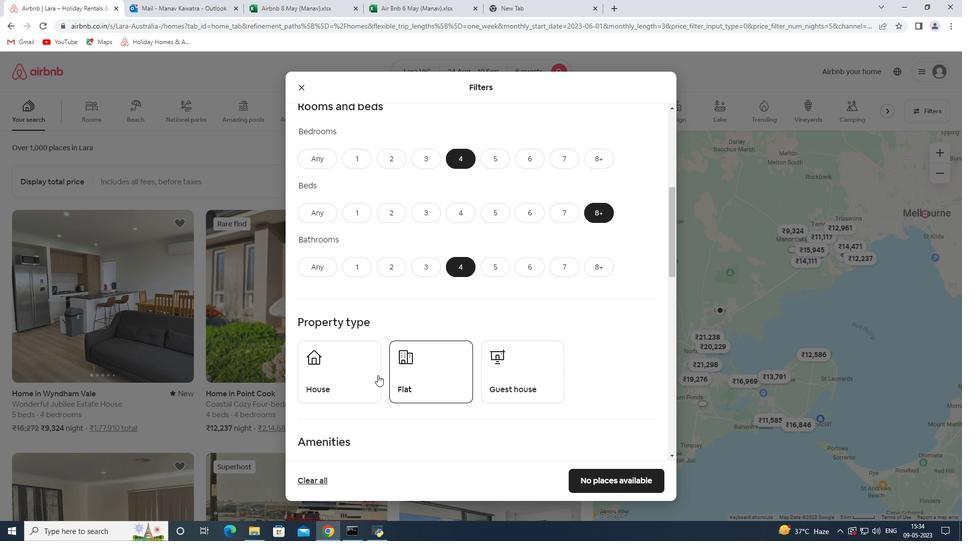 
Action: Mouse moved to (427, 376)
Screenshot: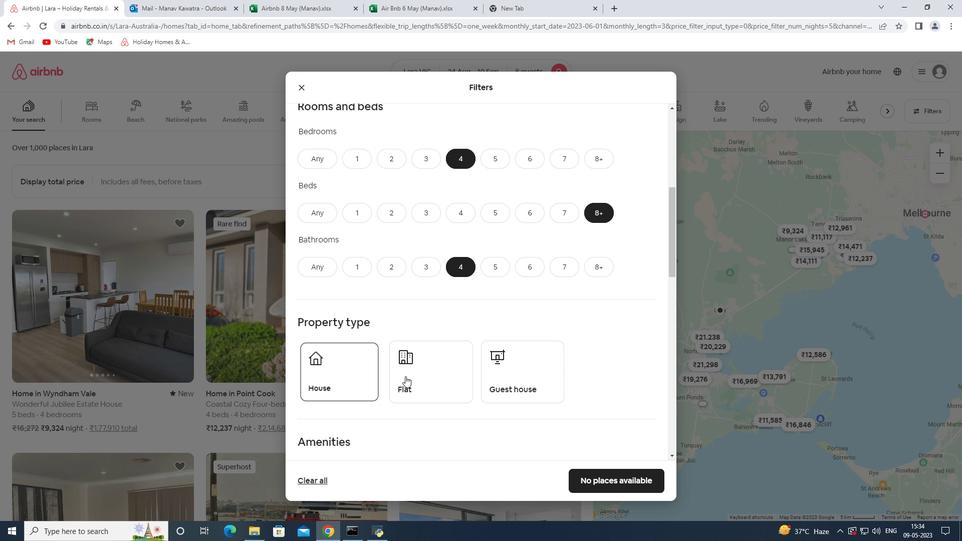 
Action: Mouse pressed left at (427, 376)
Screenshot: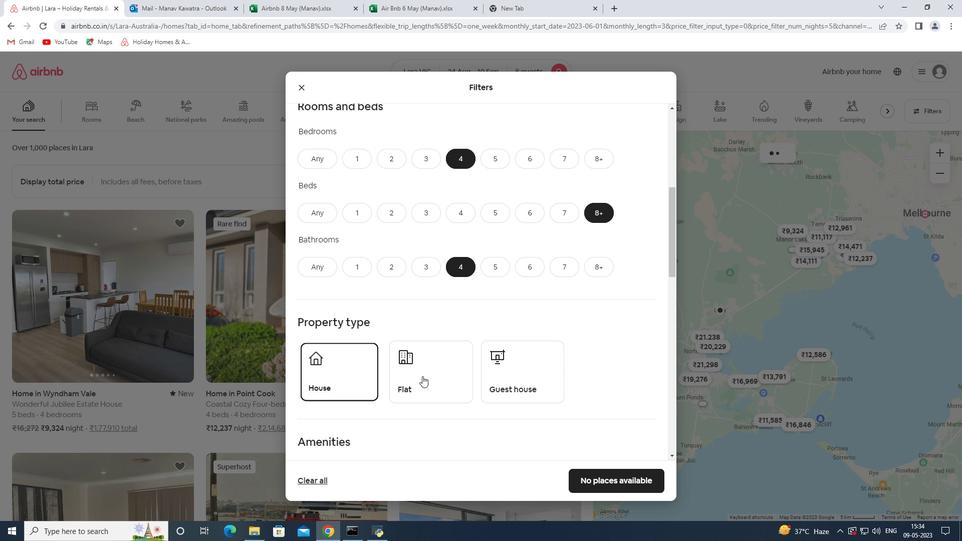 
Action: Mouse moved to (510, 367)
Screenshot: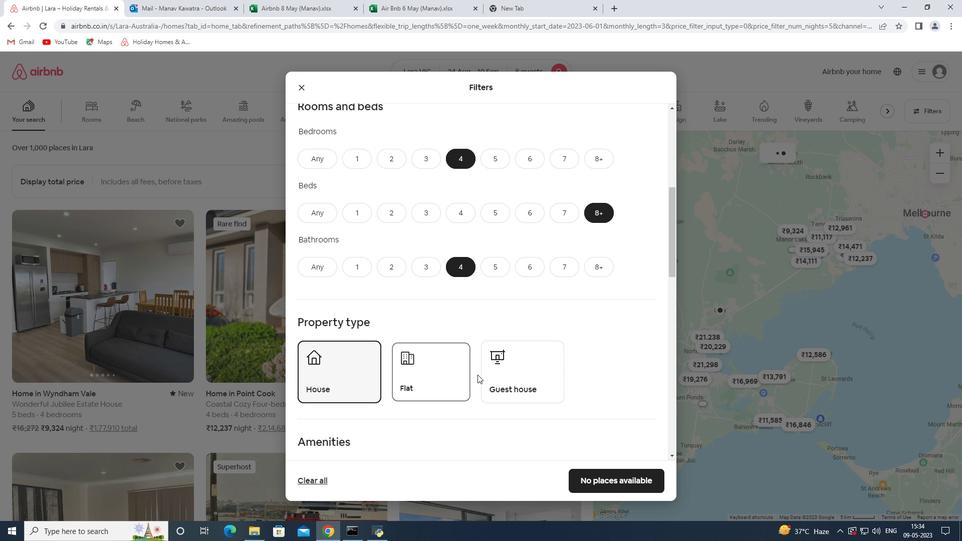 
Action: Mouse pressed left at (510, 367)
Screenshot: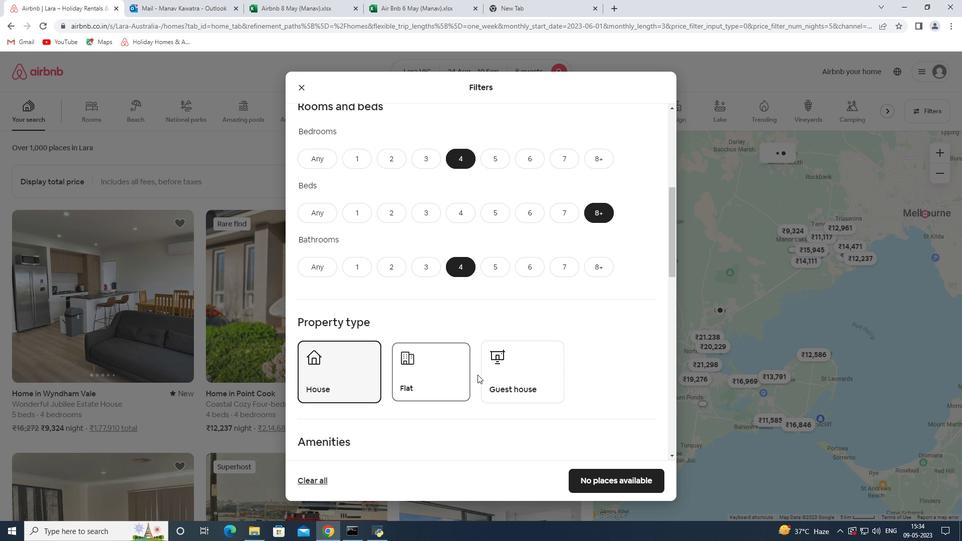 
Action: Mouse moved to (508, 364)
Screenshot: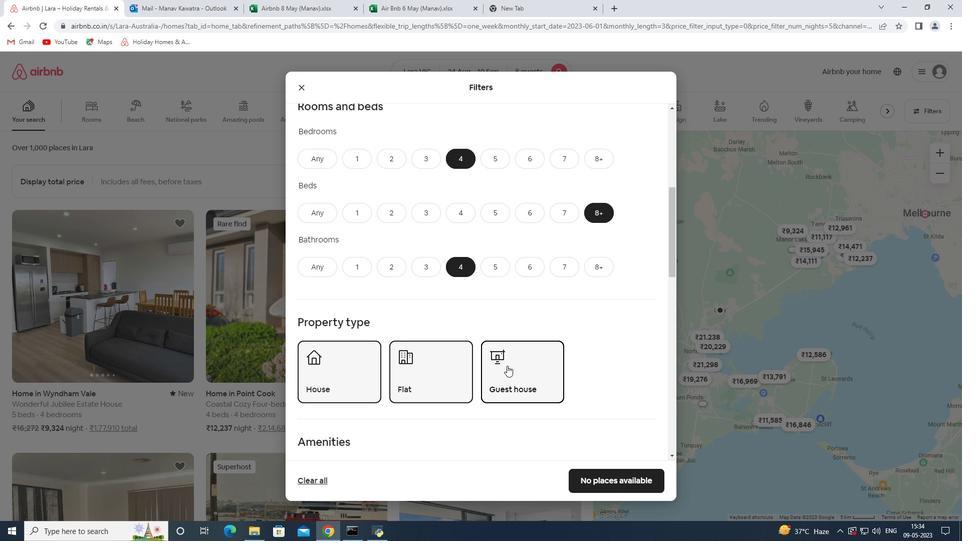 
Action: Mouse scrolled (508, 363) with delta (0, 0)
Screenshot: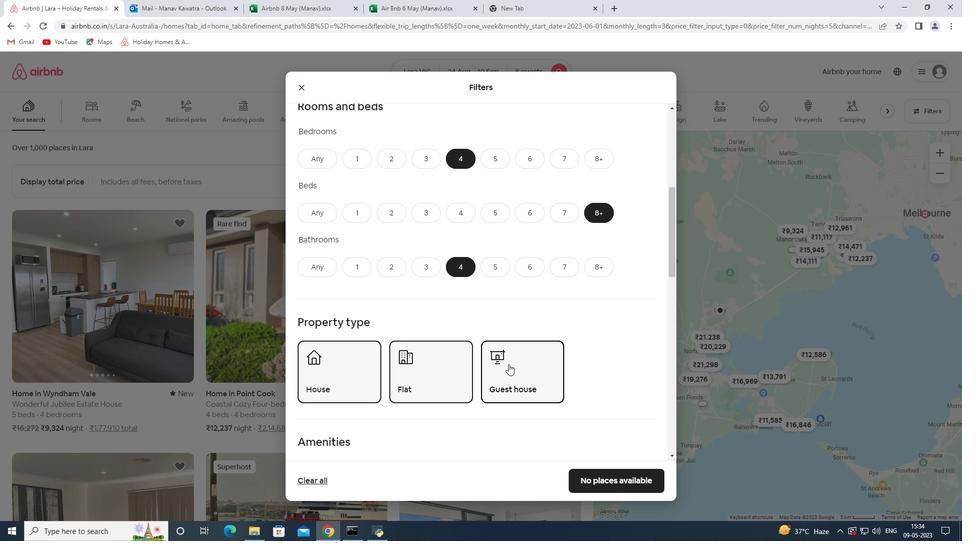 
Action: Mouse scrolled (508, 363) with delta (0, 0)
Screenshot: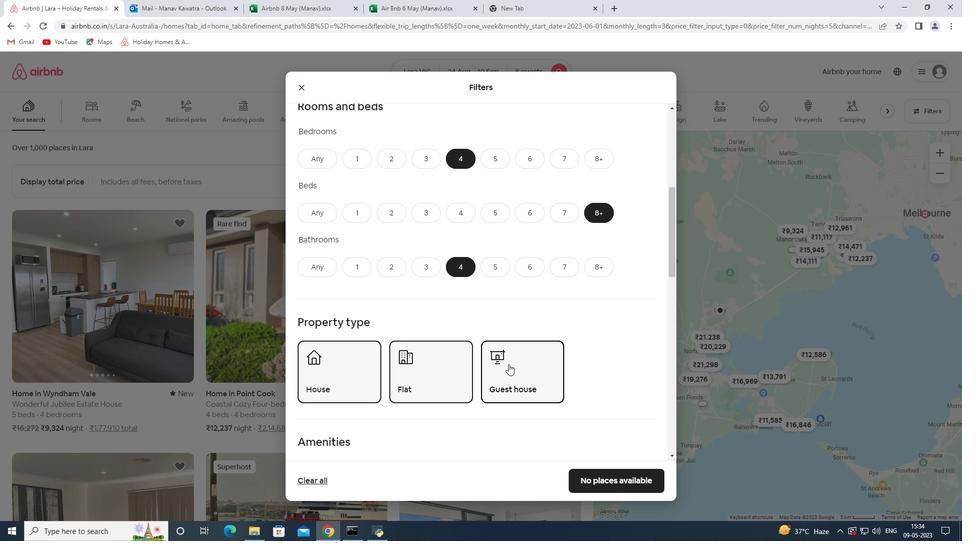 
Action: Mouse scrolled (508, 363) with delta (0, 0)
Screenshot: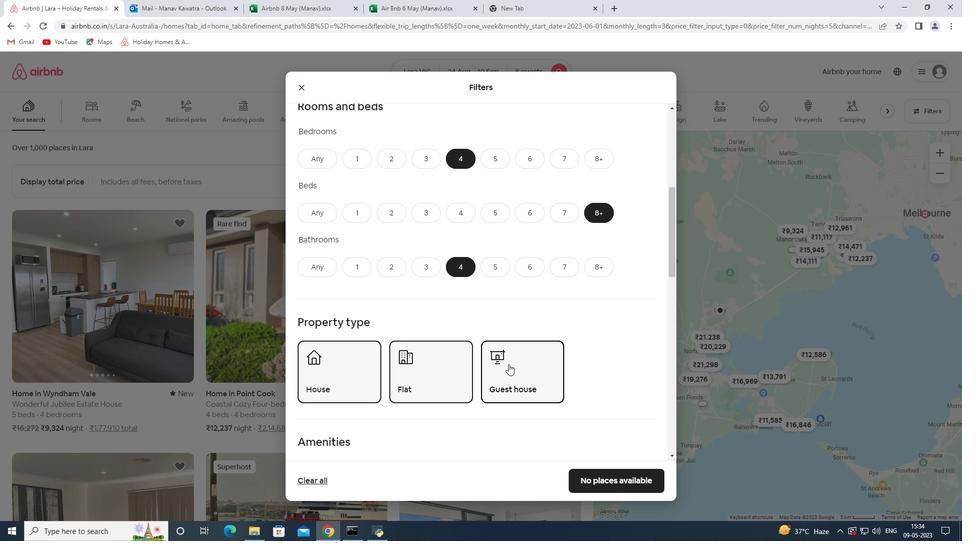 
Action: Mouse scrolled (508, 363) with delta (0, 0)
Screenshot: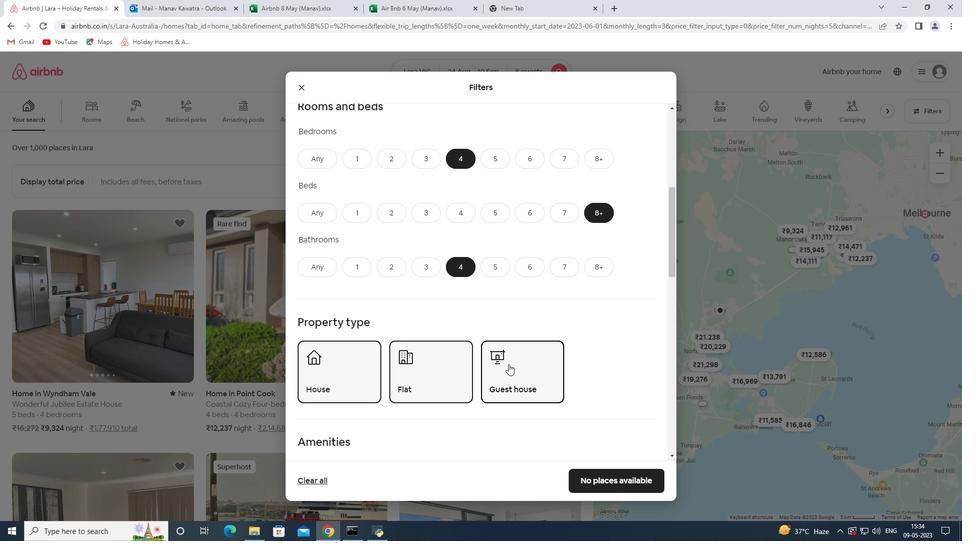 
Action: Mouse moved to (508, 363)
Screenshot: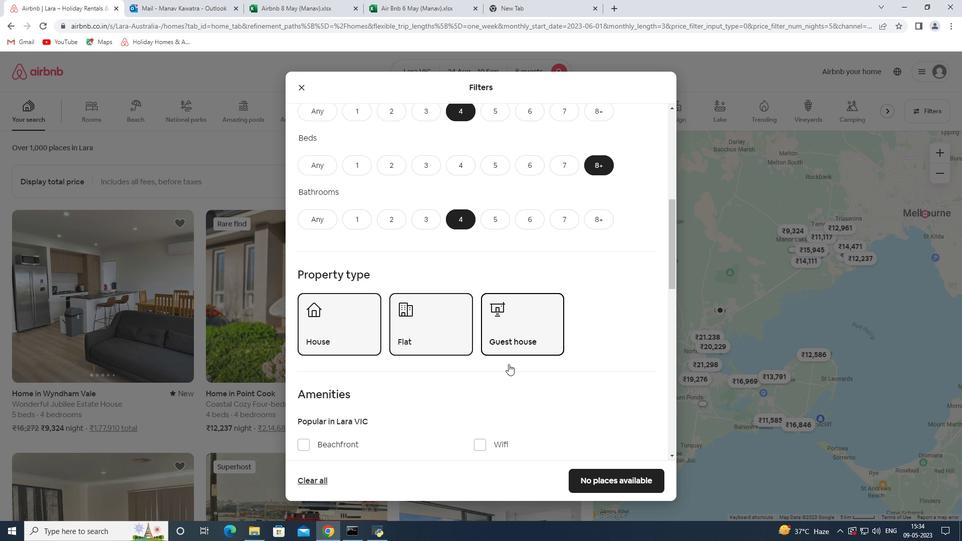 
Action: Mouse scrolled (508, 363) with delta (0, 0)
Screenshot: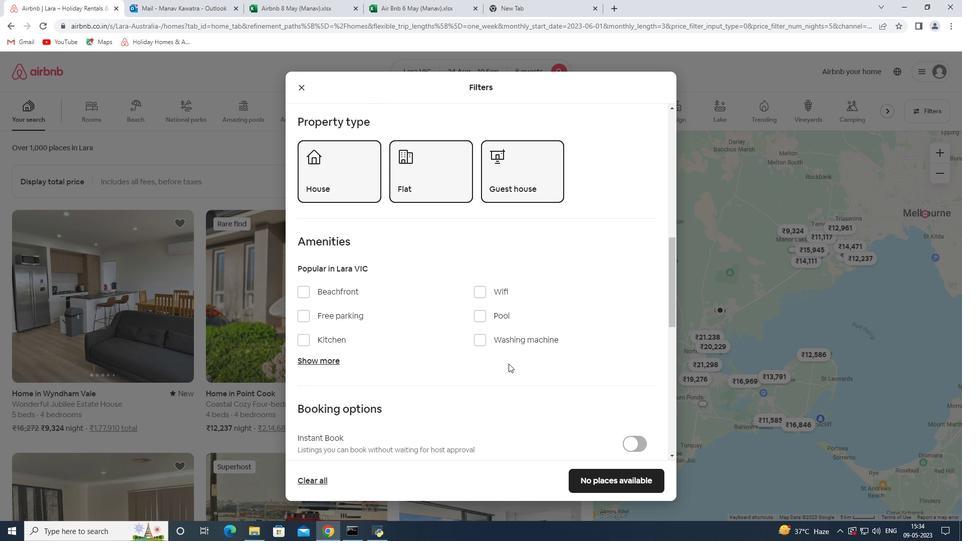 
Action: Mouse scrolled (508, 363) with delta (0, 0)
Screenshot: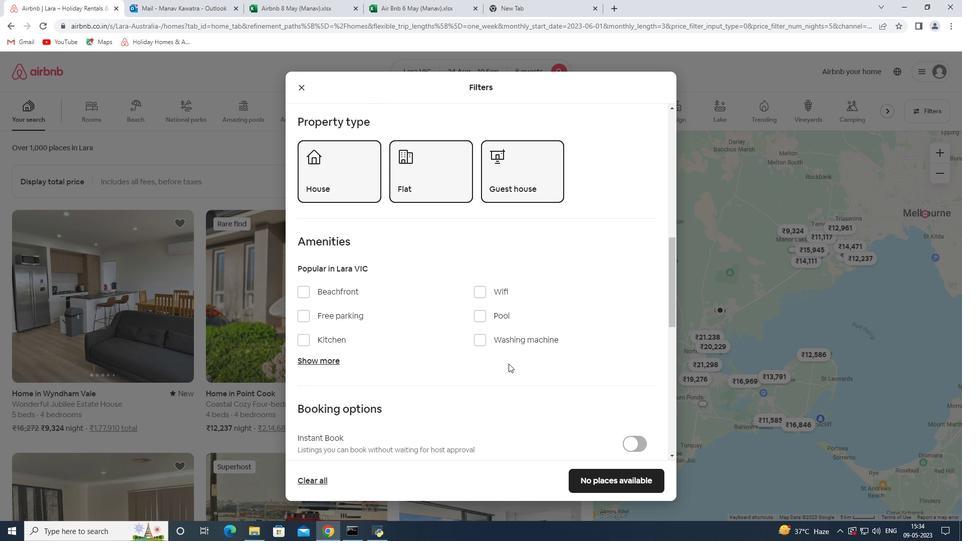 
Action: Mouse scrolled (508, 363) with delta (0, 0)
Screenshot: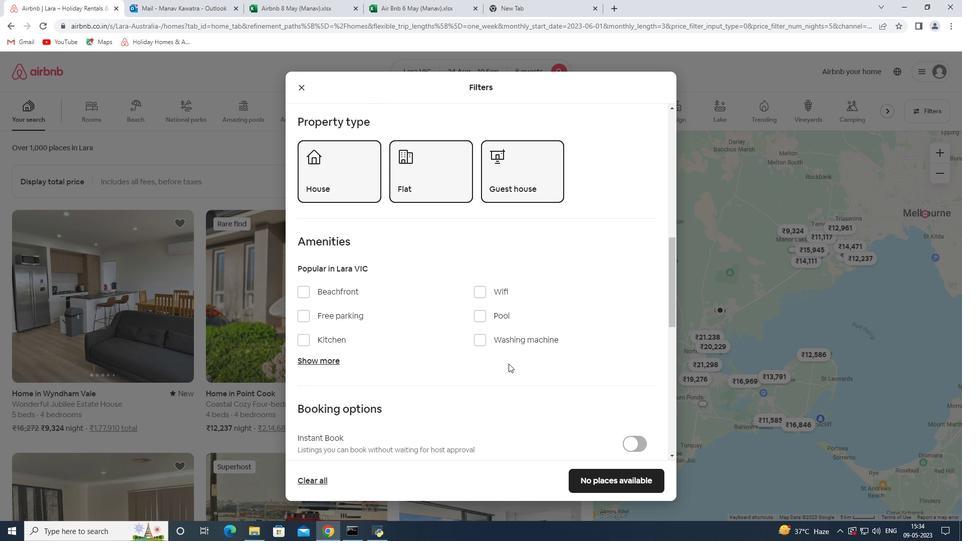 
Action: Mouse moved to (349, 163)
Screenshot: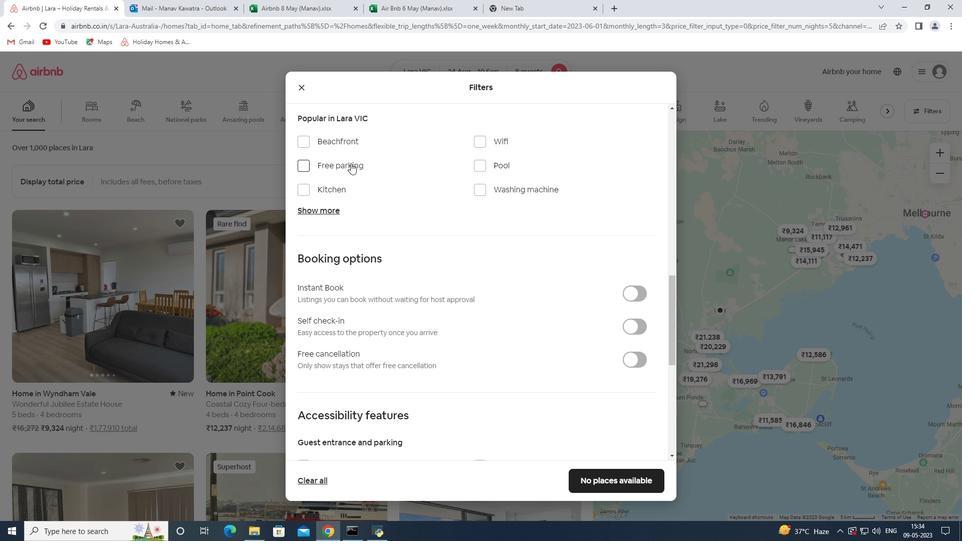 
Action: Mouse pressed left at (349, 163)
Screenshot: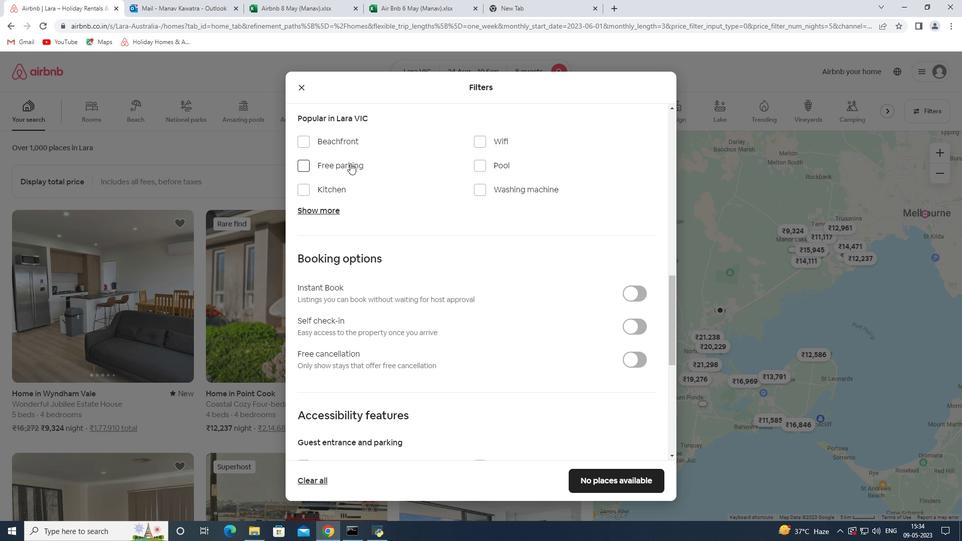 
Action: Mouse moved to (329, 205)
Screenshot: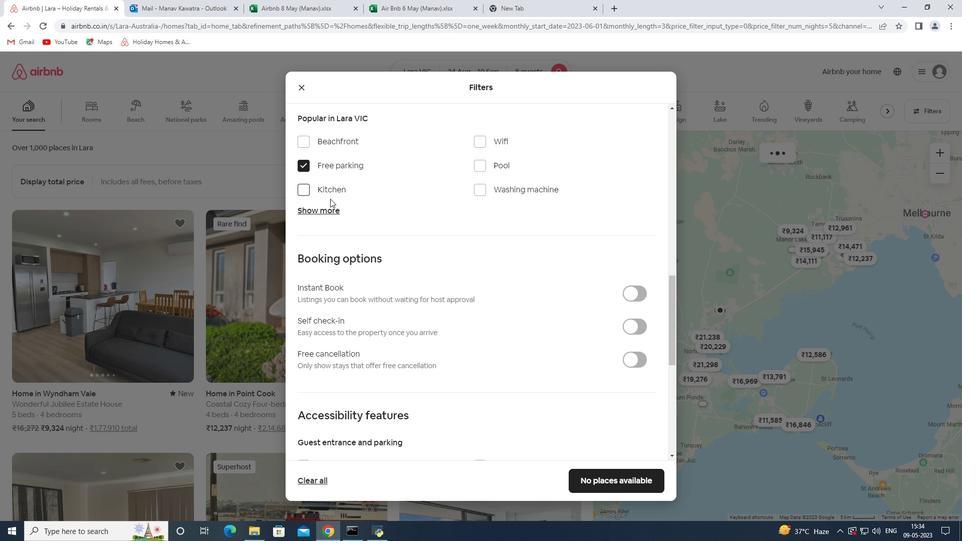 
Action: Mouse pressed left at (329, 205)
Screenshot: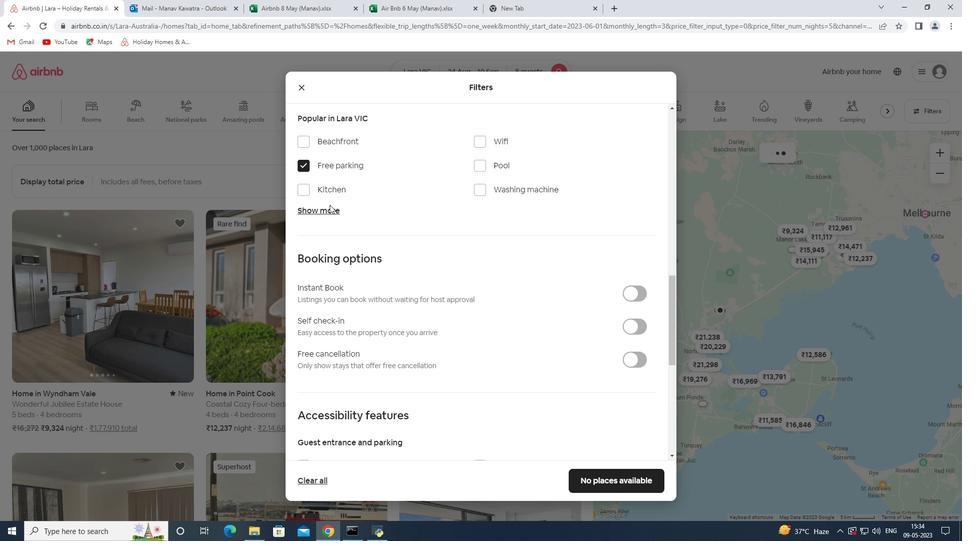 
Action: Mouse moved to (497, 139)
Screenshot: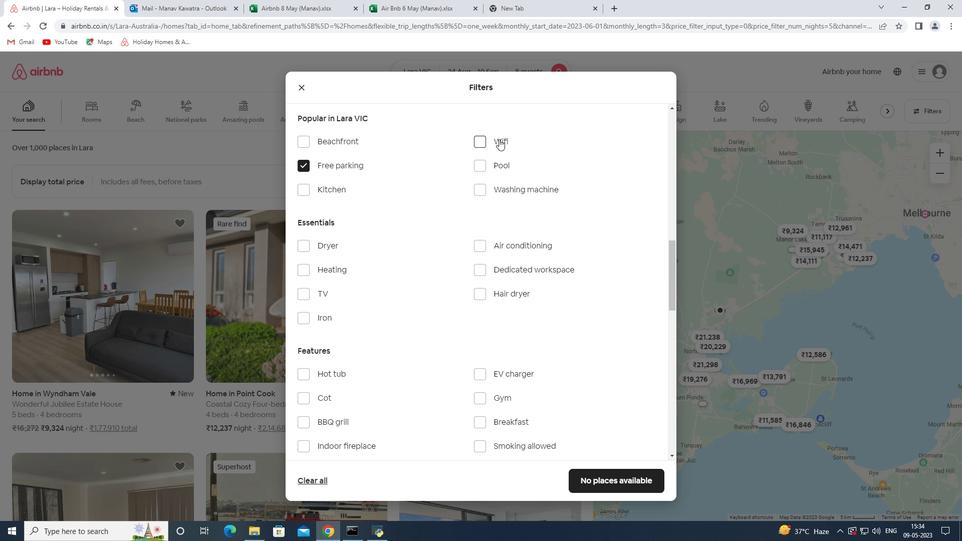 
Action: Mouse pressed left at (497, 139)
Screenshot: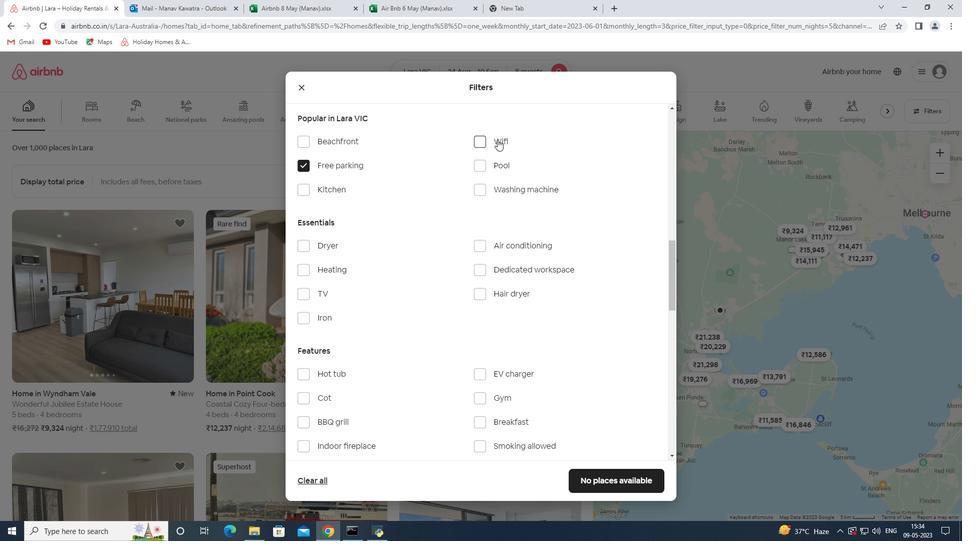 
Action: Mouse moved to (316, 291)
Screenshot: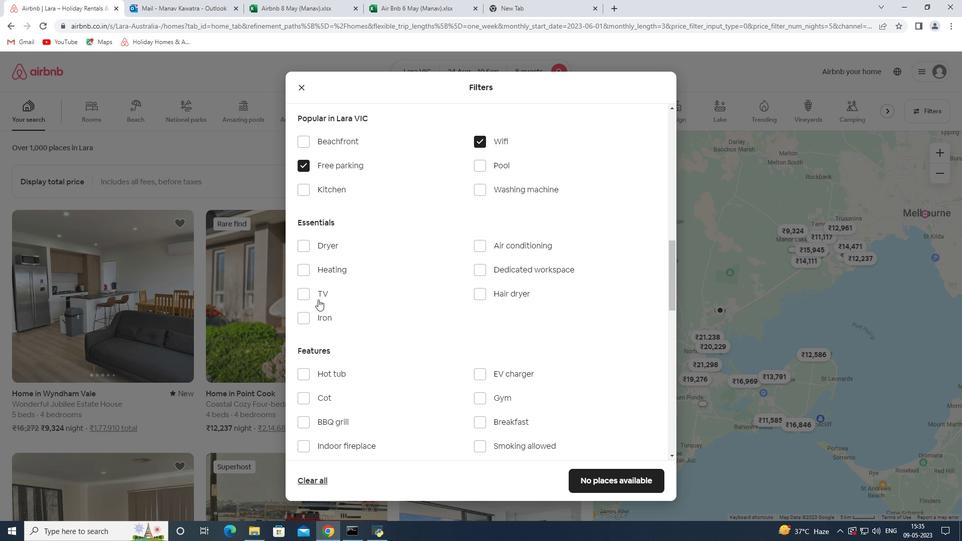 
Action: Mouse pressed left at (316, 291)
Screenshot: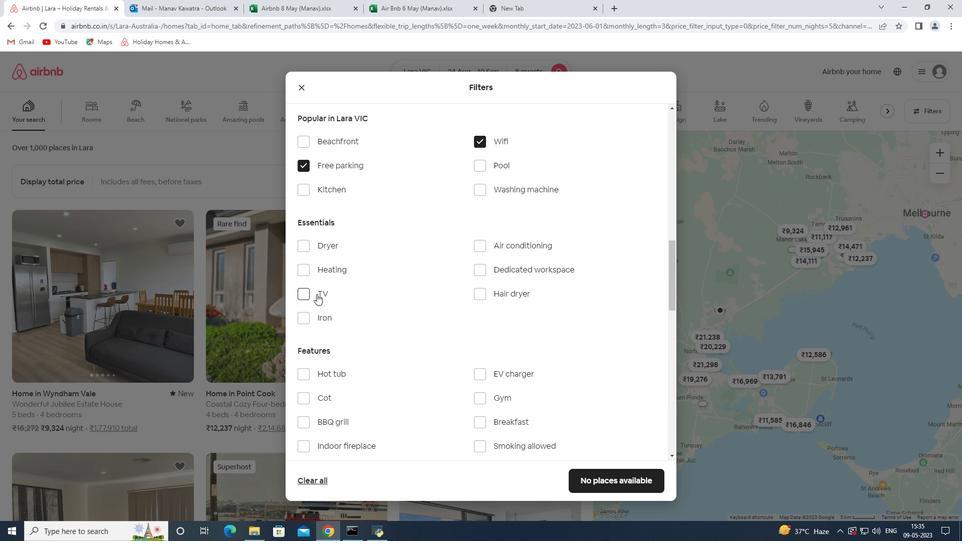 
Action: Mouse moved to (351, 412)
Screenshot: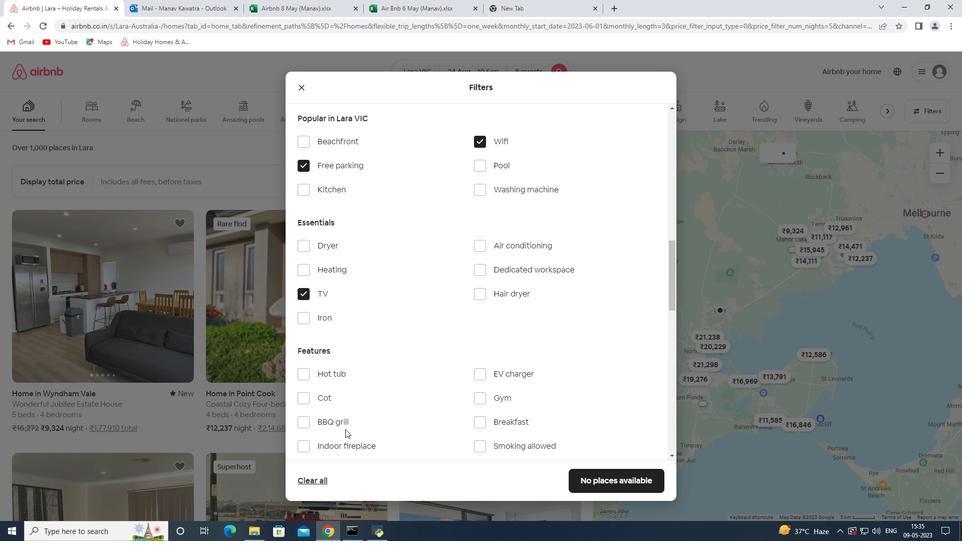 
Action: Mouse scrolled (351, 412) with delta (0, 0)
Screenshot: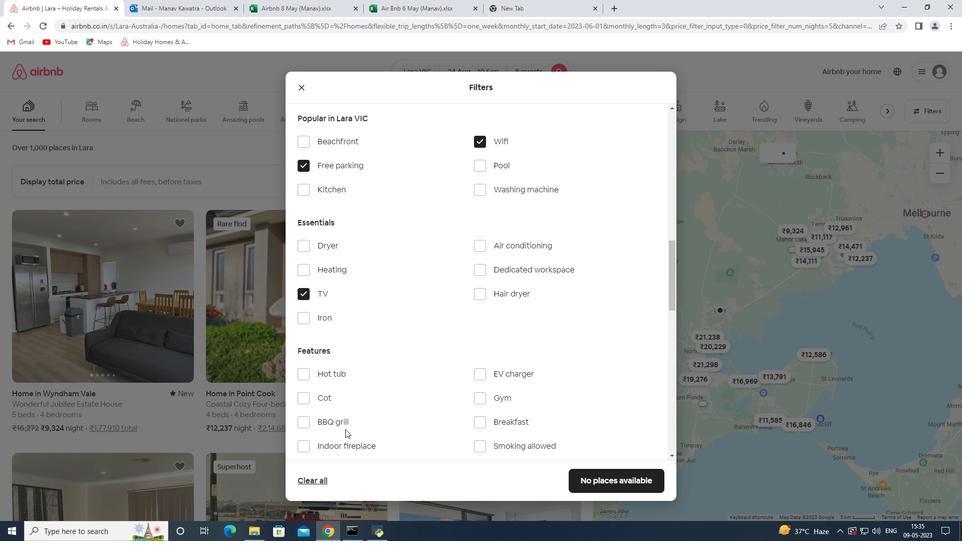 
Action: Mouse moved to (358, 408)
Screenshot: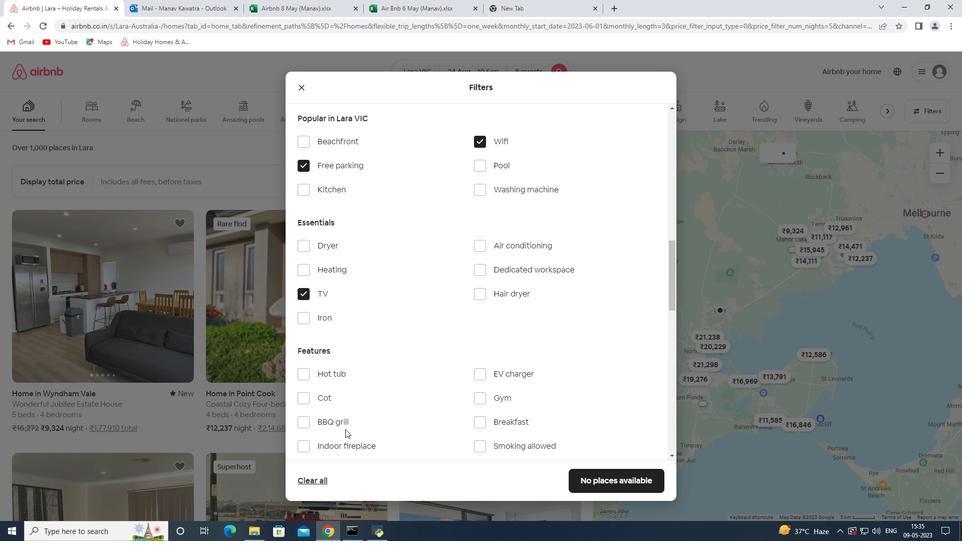 
Action: Mouse scrolled (358, 407) with delta (0, 0)
Screenshot: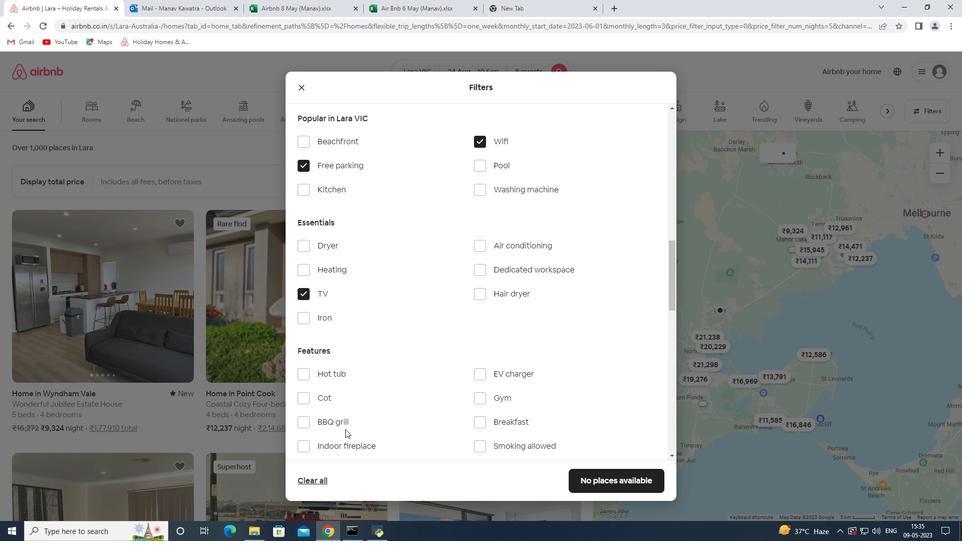 
Action: Mouse moved to (505, 323)
Screenshot: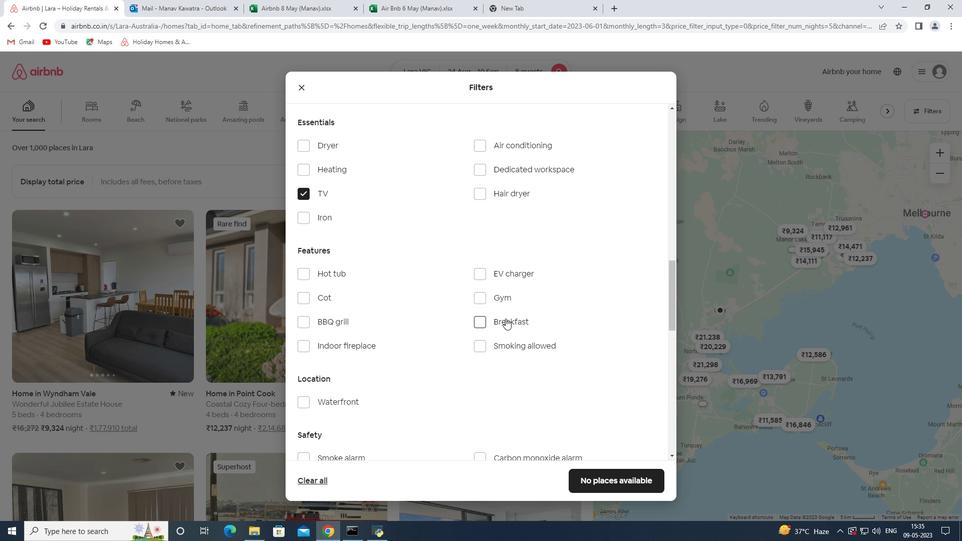 
Action: Mouse pressed left at (505, 323)
Screenshot: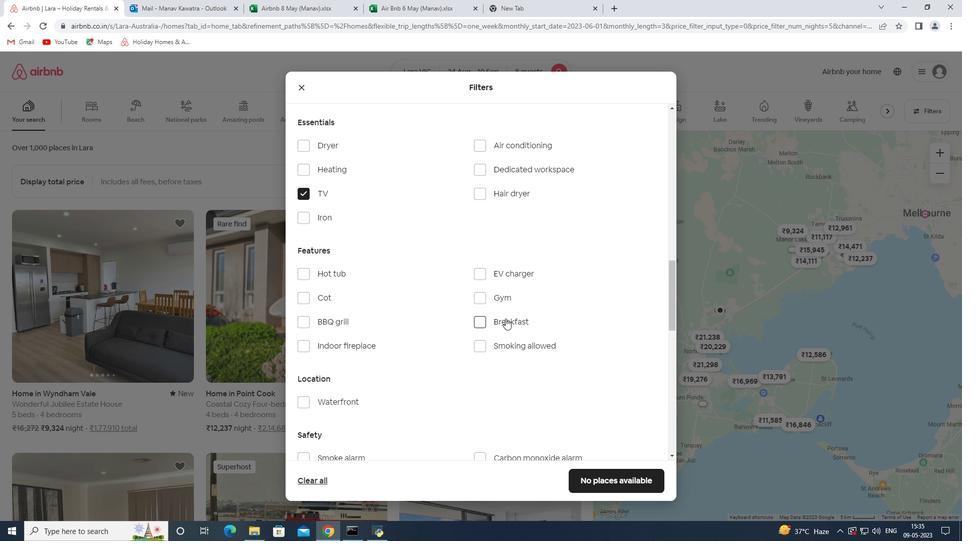 
Action: Mouse moved to (497, 299)
Screenshot: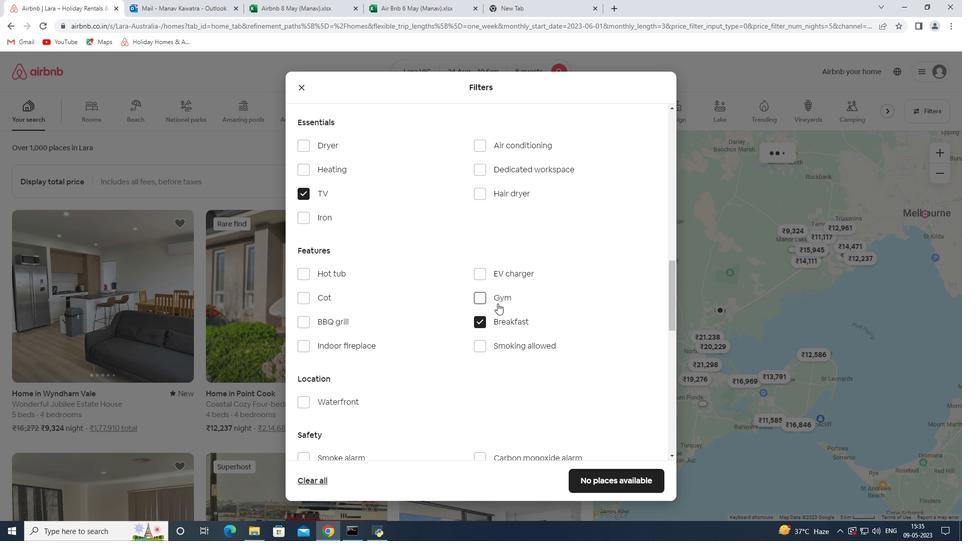 
Action: Mouse pressed left at (497, 299)
Screenshot: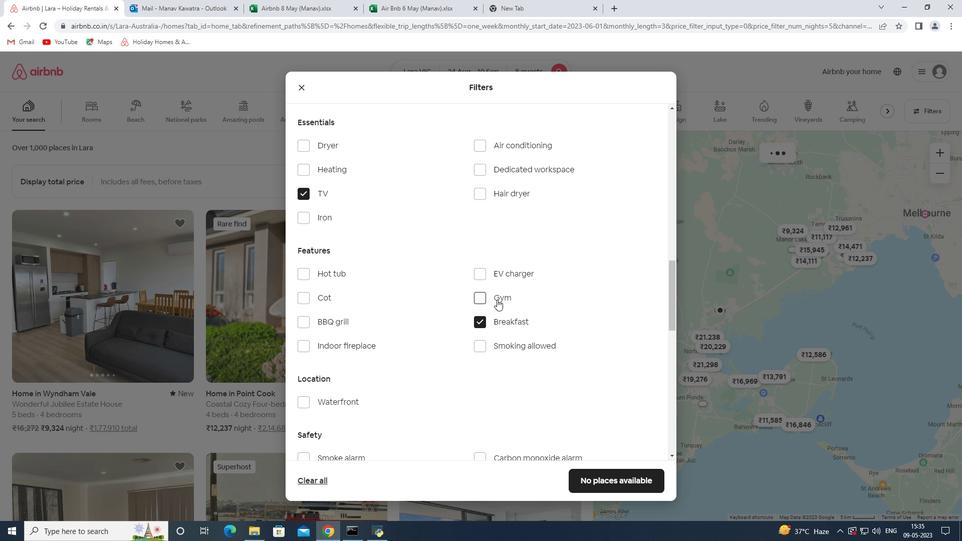 
Action: Mouse moved to (540, 282)
Screenshot: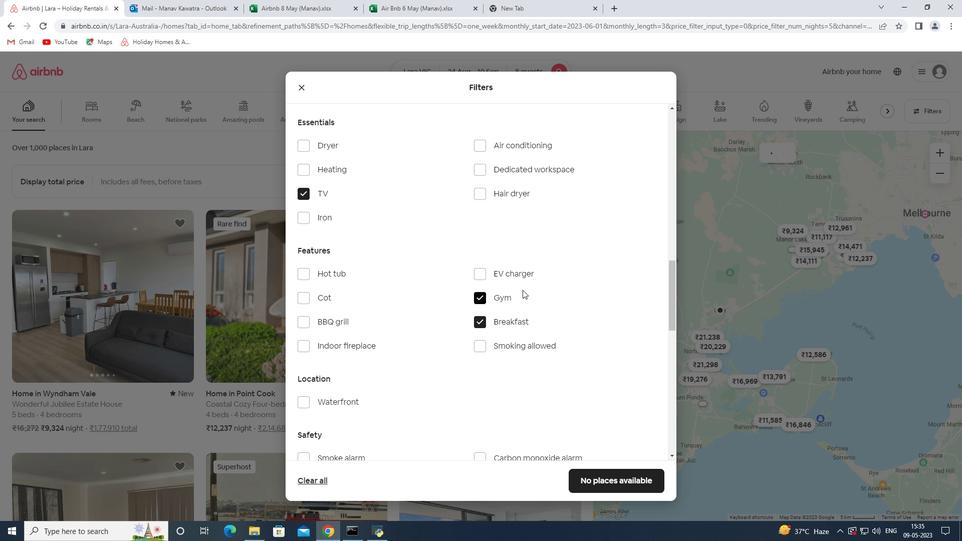 
Action: Mouse scrolled (540, 281) with delta (0, 0)
Screenshot: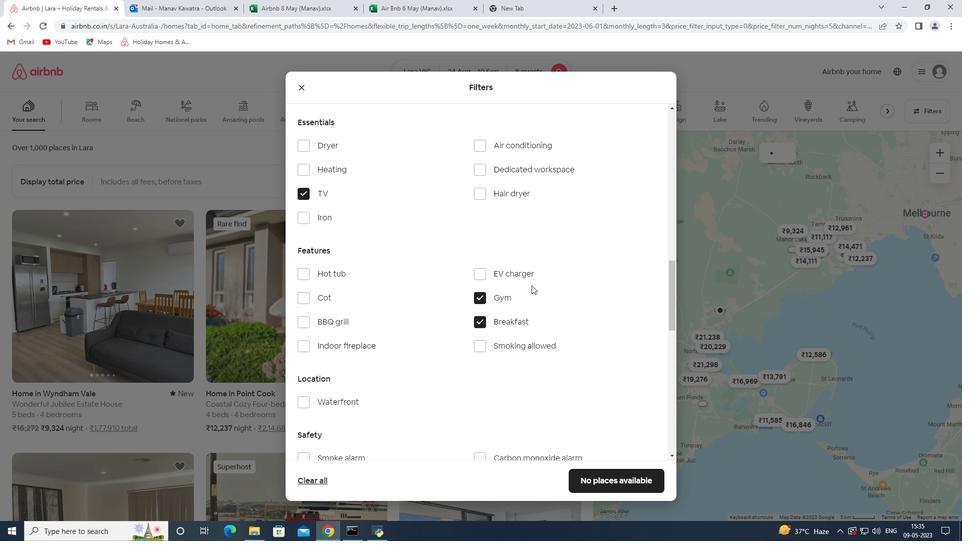 
Action: Mouse scrolled (540, 281) with delta (0, 0)
Screenshot: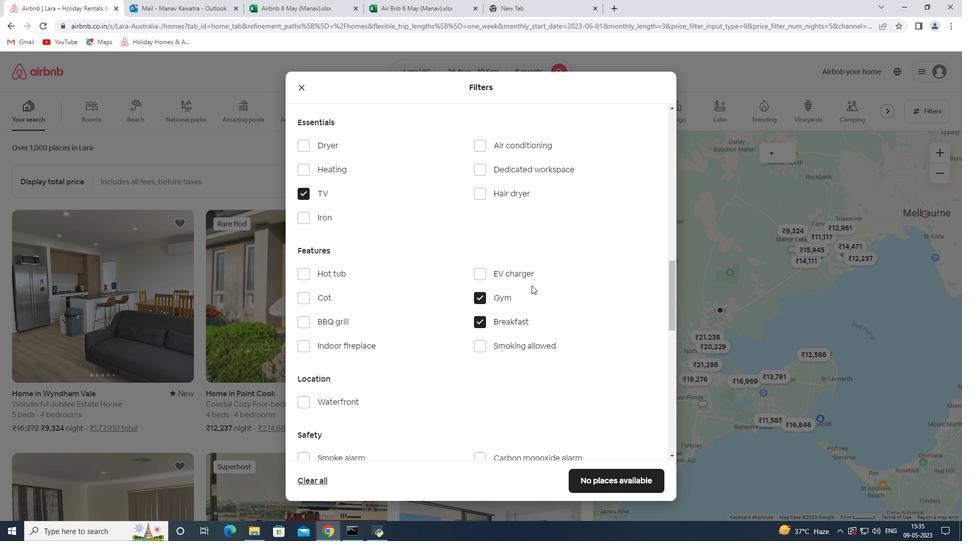 
Action: Mouse scrolled (540, 281) with delta (0, 0)
Screenshot: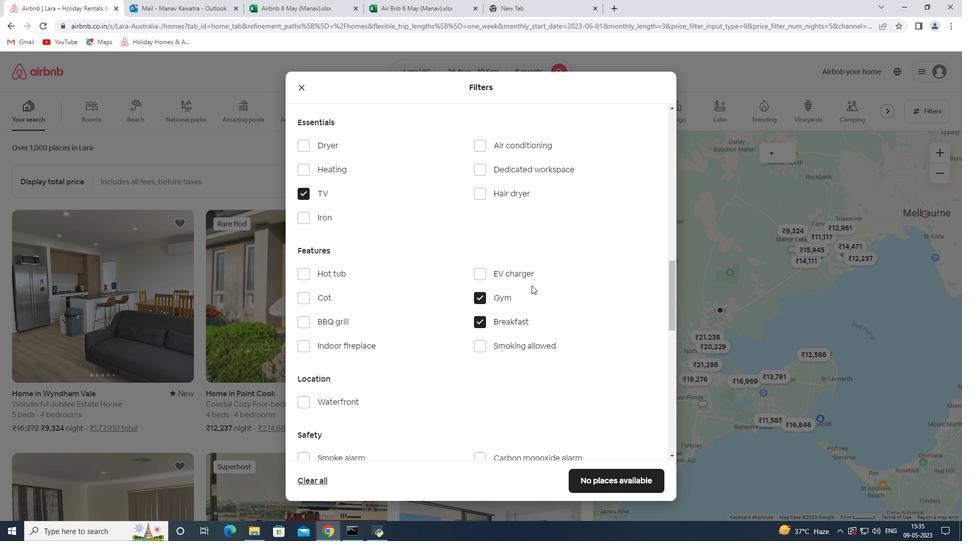 
Action: Mouse scrolled (540, 281) with delta (0, 0)
Screenshot: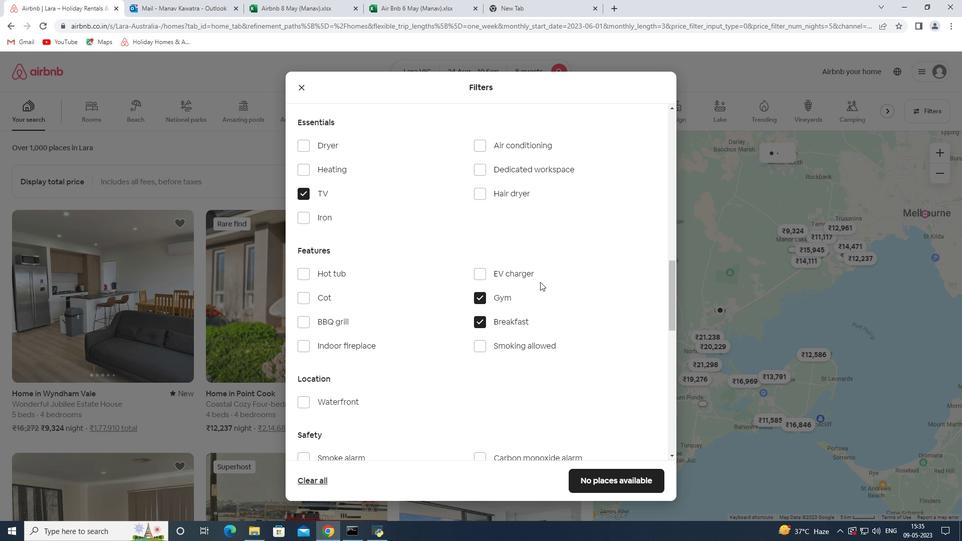 
Action: Mouse scrolled (540, 281) with delta (0, 0)
Screenshot: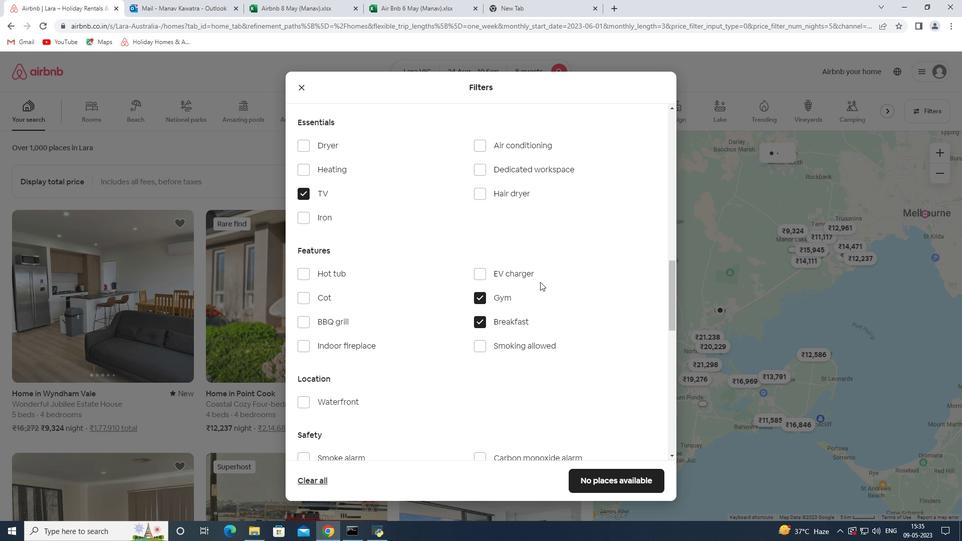 
Action: Mouse moved to (636, 350)
Screenshot: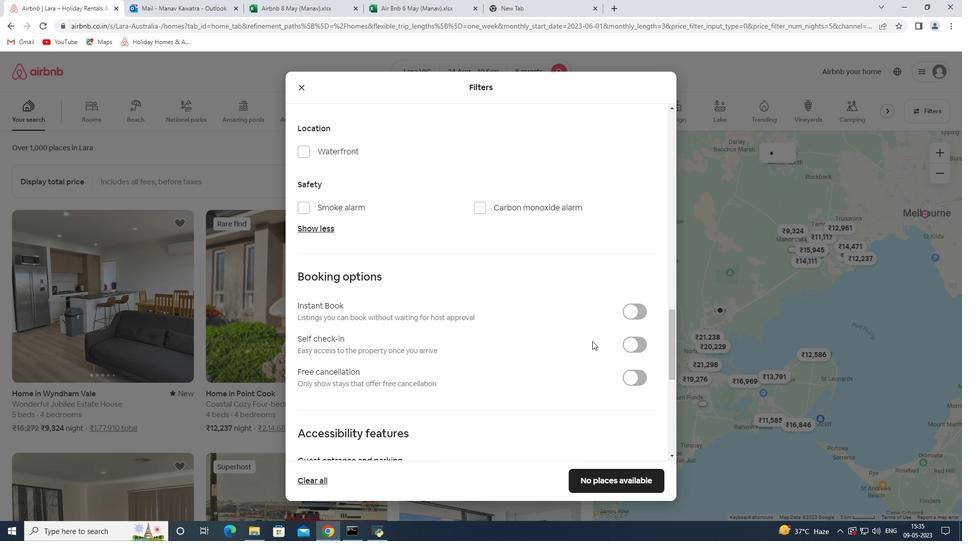 
Action: Mouse pressed left at (636, 350)
Screenshot: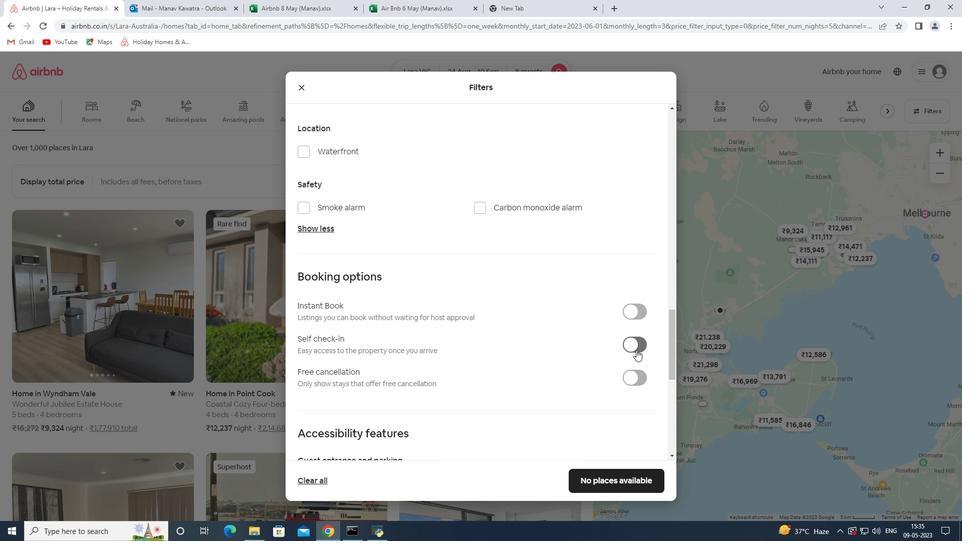 
Action: Mouse moved to (555, 340)
Screenshot: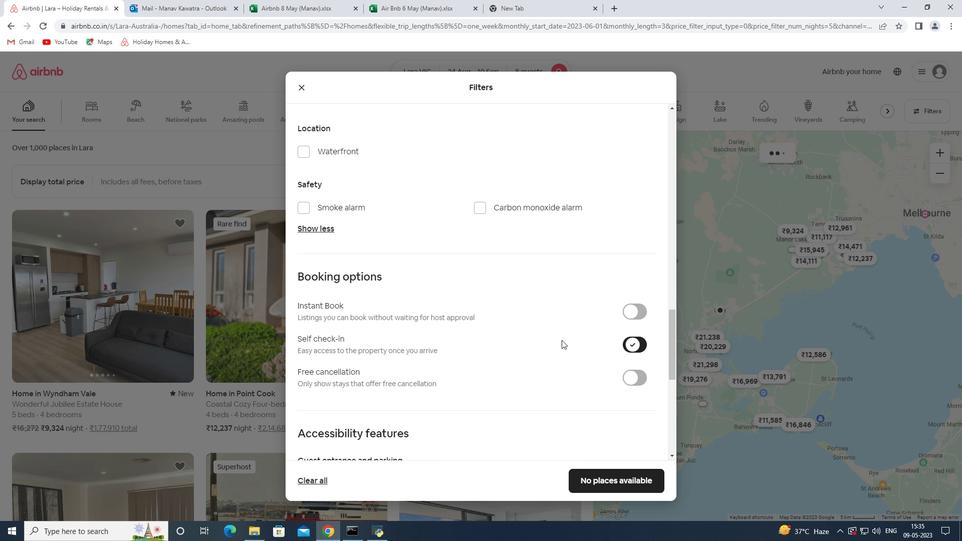 
Action: Mouse scrolled (555, 339) with delta (0, 0)
Screenshot: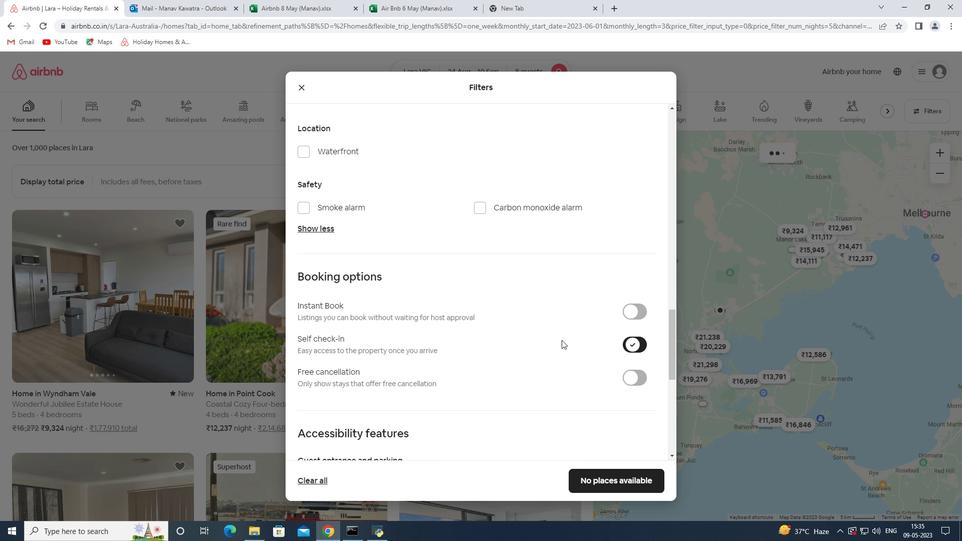
Action: Mouse scrolled (555, 339) with delta (0, 0)
Screenshot: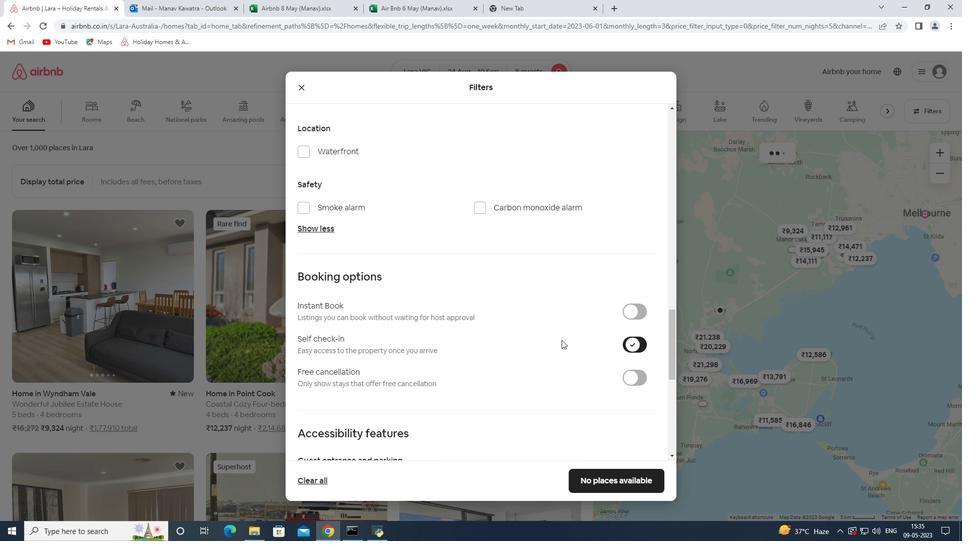 
Action: Mouse scrolled (555, 339) with delta (0, 0)
Screenshot: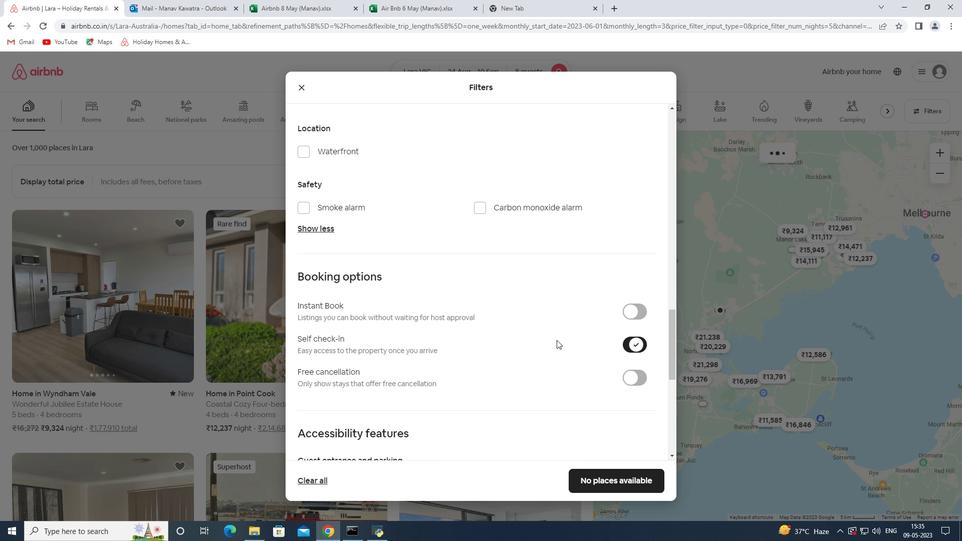
Action: Mouse scrolled (555, 339) with delta (0, 0)
Screenshot: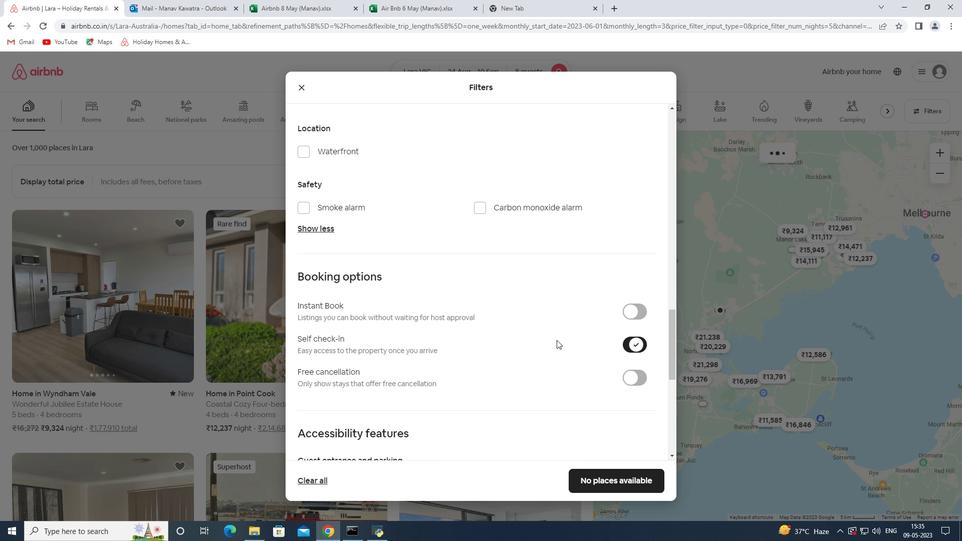 
Action: Mouse scrolled (555, 339) with delta (0, 0)
Screenshot: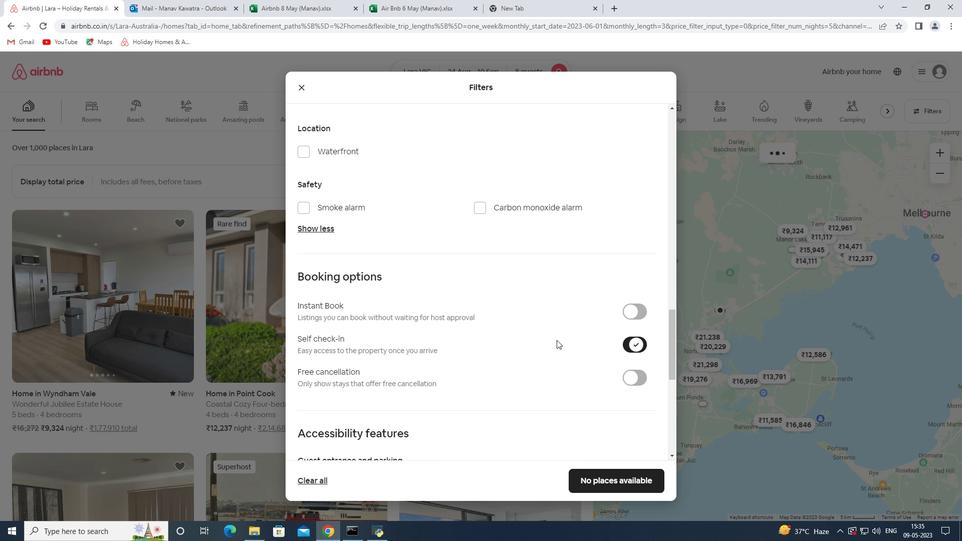 
Action: Mouse scrolled (555, 339) with delta (0, 0)
Screenshot: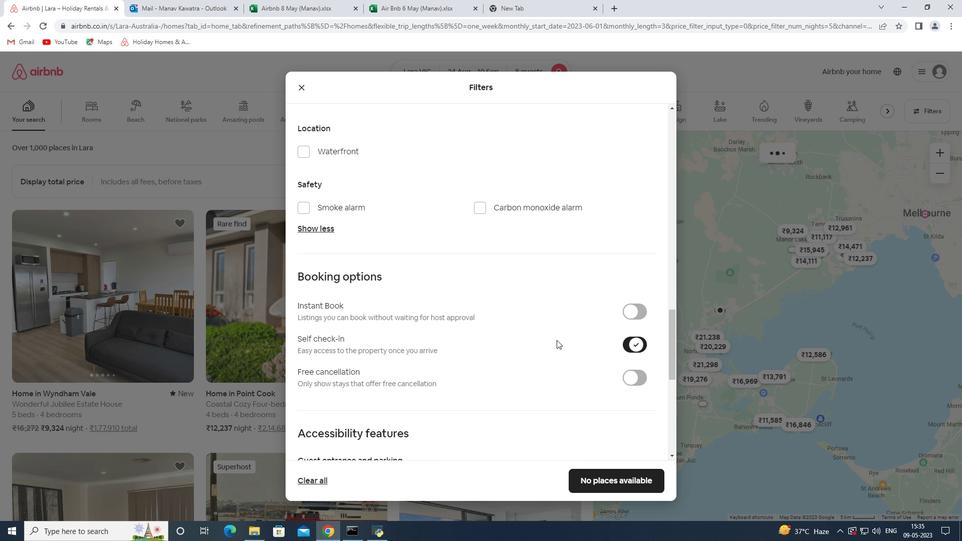 
Action: Mouse scrolled (555, 339) with delta (0, 0)
Screenshot: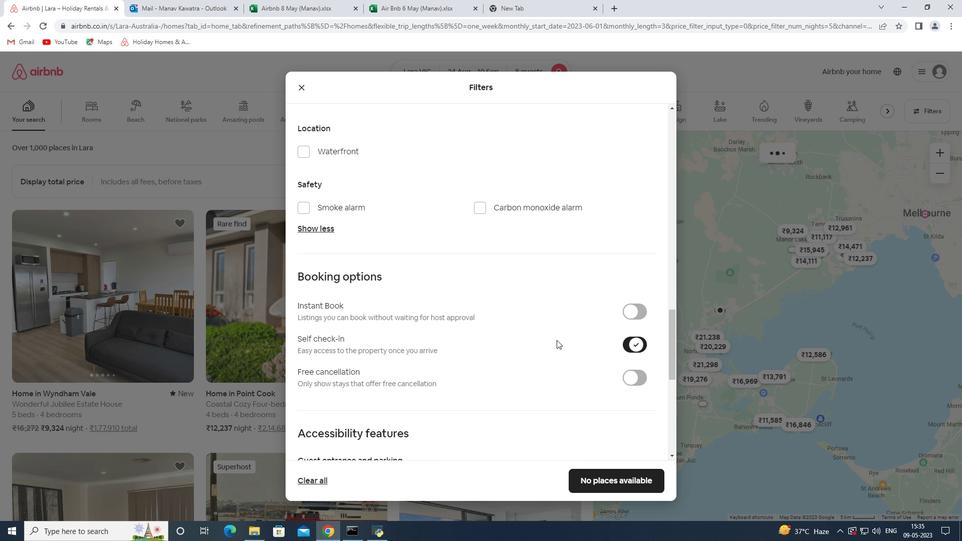 
Action: Mouse moved to (320, 405)
Screenshot: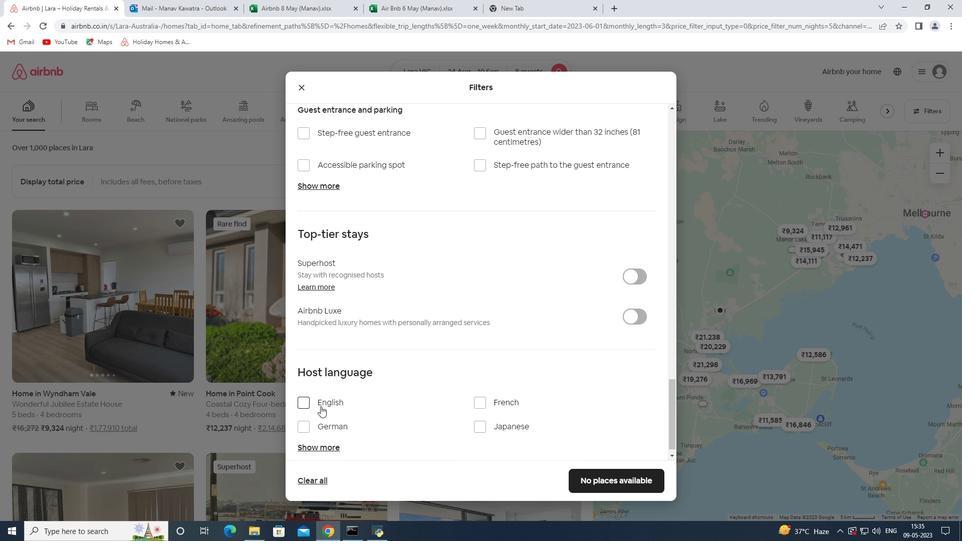 
Action: Mouse pressed left at (320, 405)
Screenshot: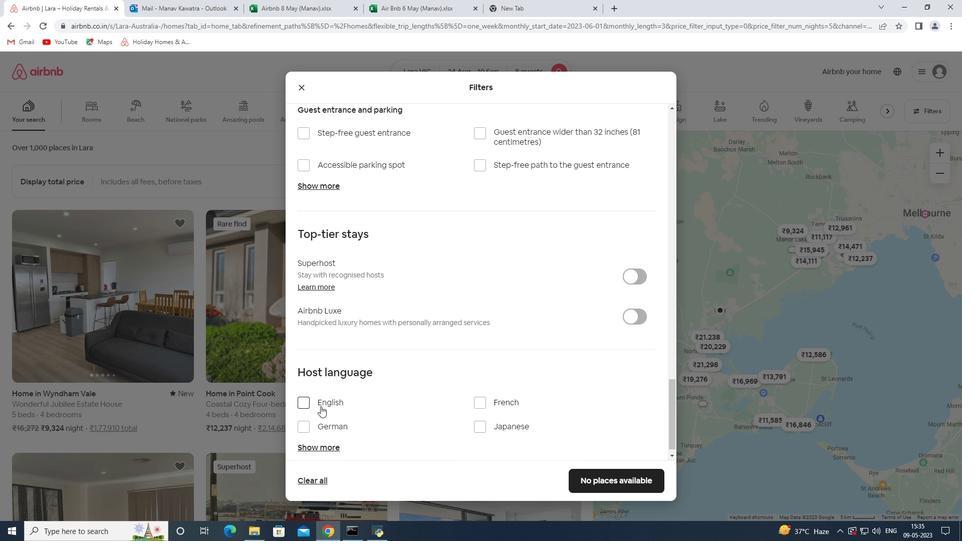 
Action: Mouse moved to (625, 478)
Screenshot: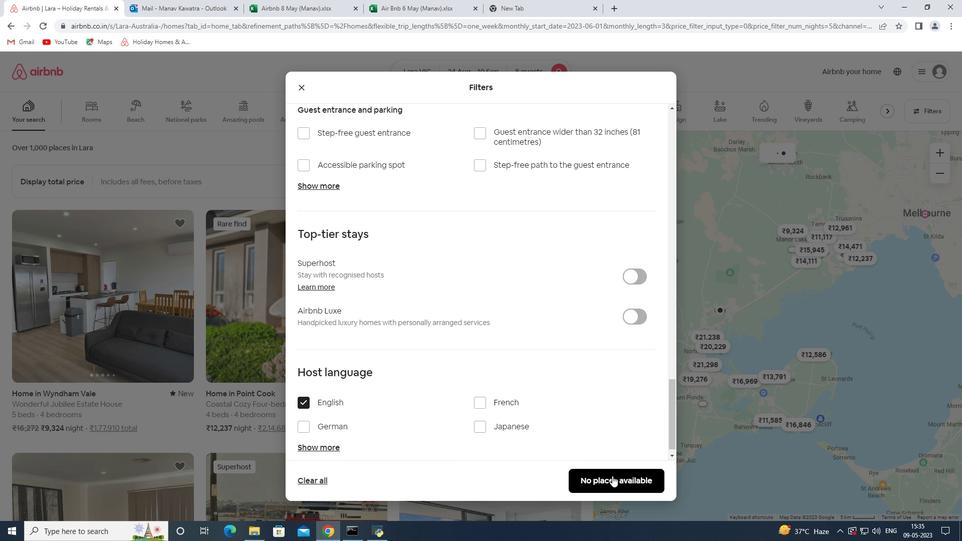 
Action: Mouse pressed left at (625, 478)
Screenshot: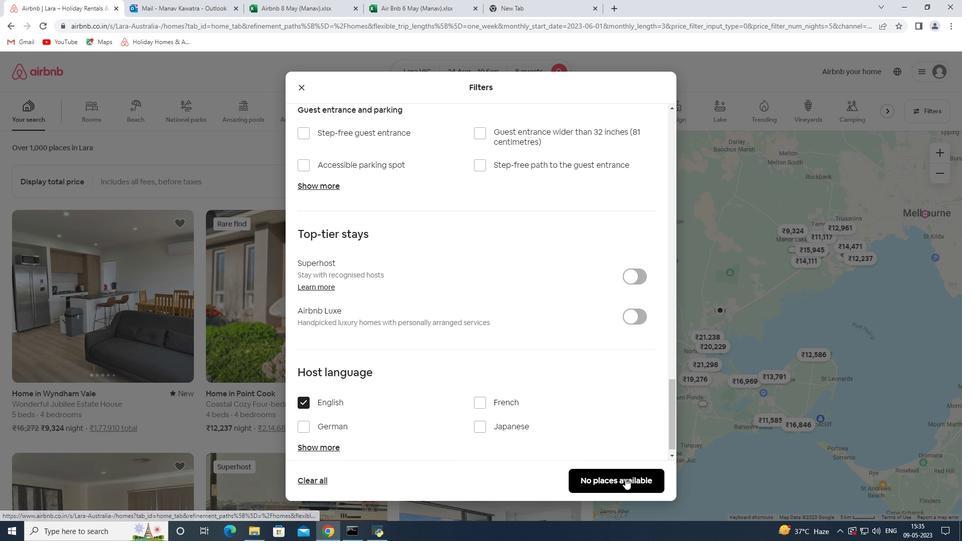 
Action: Mouse moved to (614, 475)
Screenshot: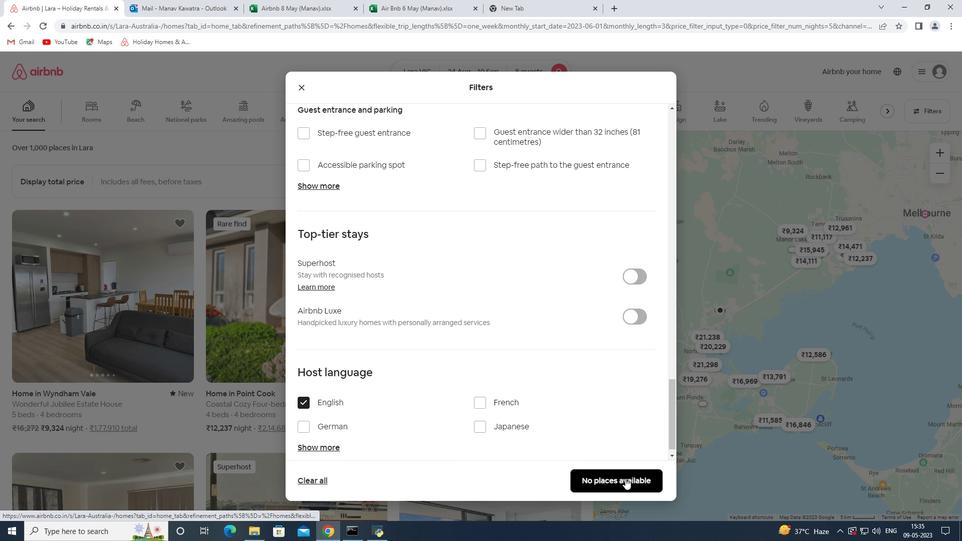 
